 Task: Search one way flight ticket for 3 adults, 3 children in premium economy from Fayetteville: Northwest Arkansas National Airport to Indianapolis: Indianapolis International Airport on 8-5-2023. Choice of flights is United. Number of bags: 1 carry on bag. Price is upto 94000. Outbound departure time preference is 14:45.
Action: Mouse moved to (339, 298)
Screenshot: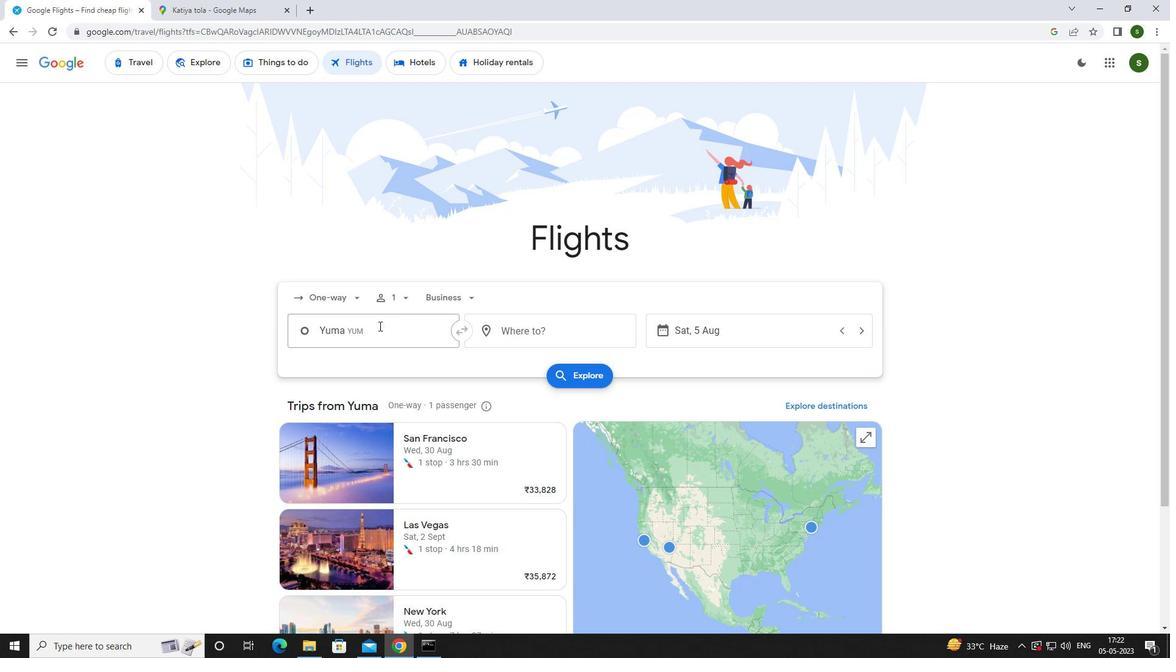 
Action: Mouse pressed left at (339, 298)
Screenshot: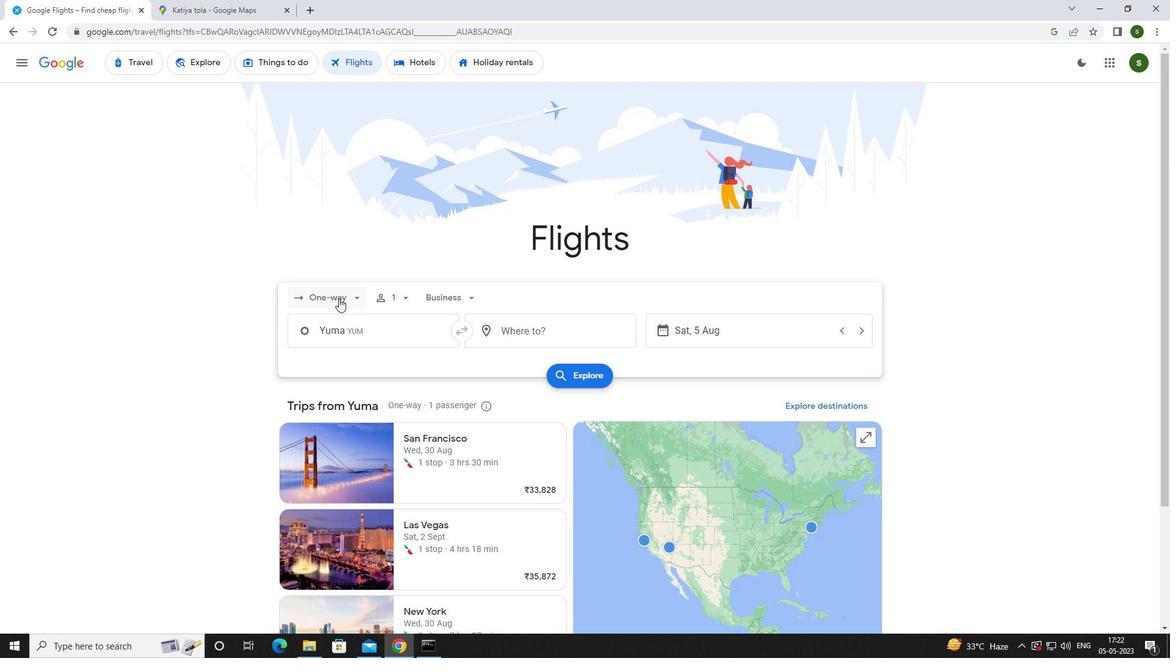 
Action: Mouse moved to (348, 354)
Screenshot: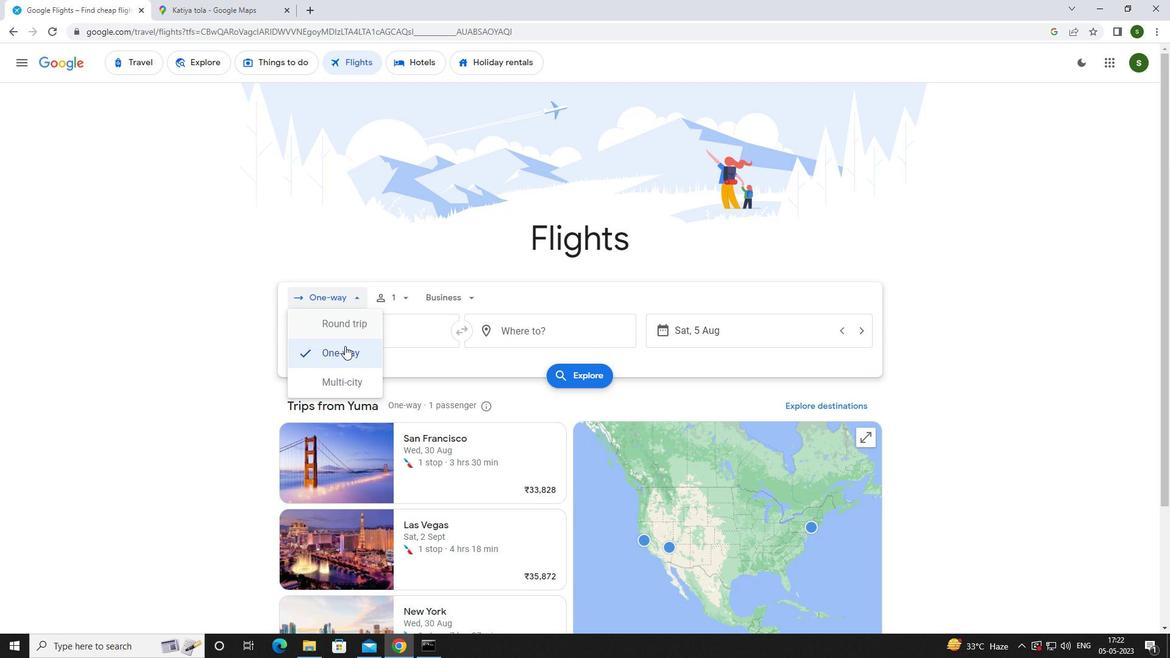 
Action: Mouse pressed left at (348, 354)
Screenshot: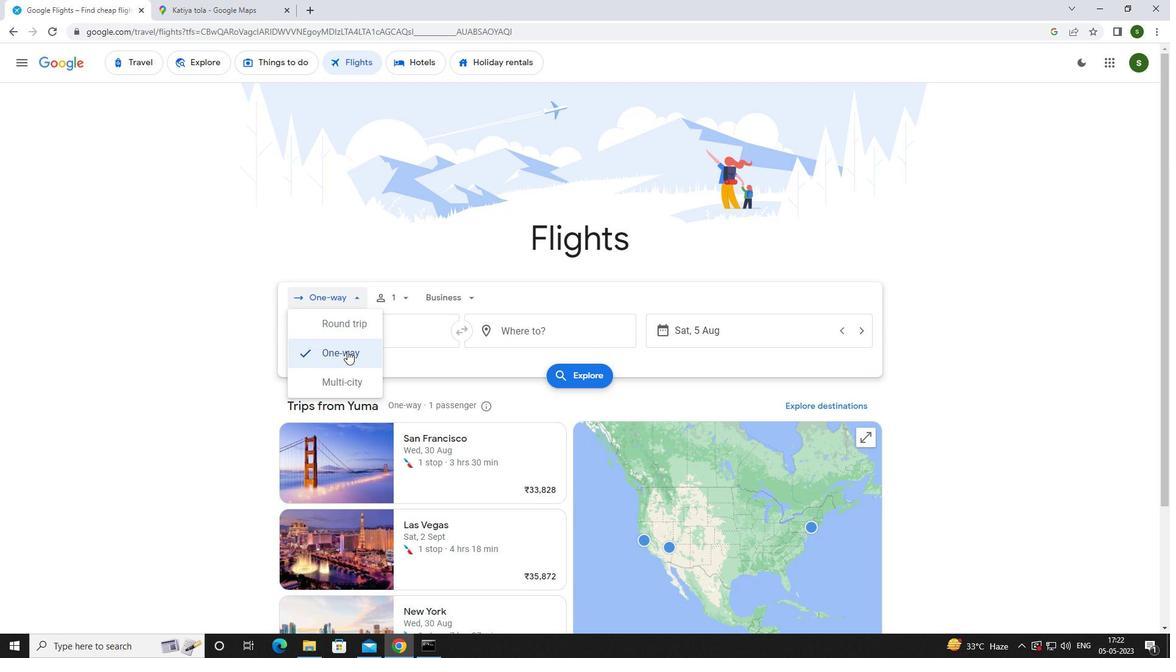 
Action: Mouse moved to (400, 301)
Screenshot: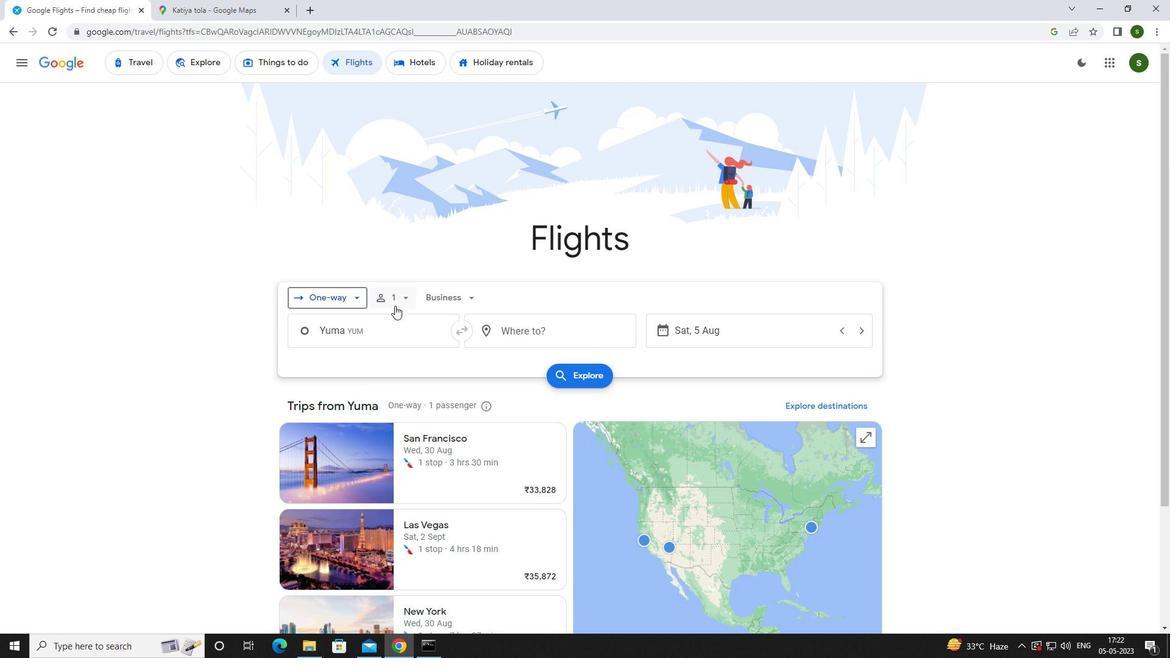 
Action: Mouse pressed left at (400, 301)
Screenshot: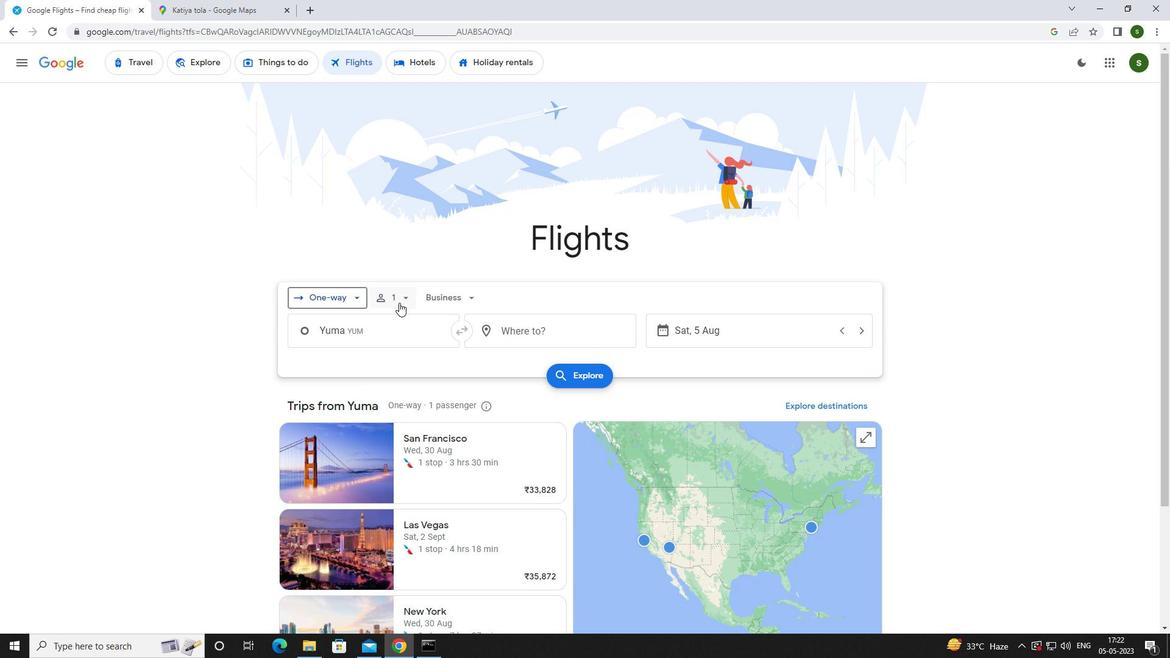 
Action: Mouse moved to (493, 328)
Screenshot: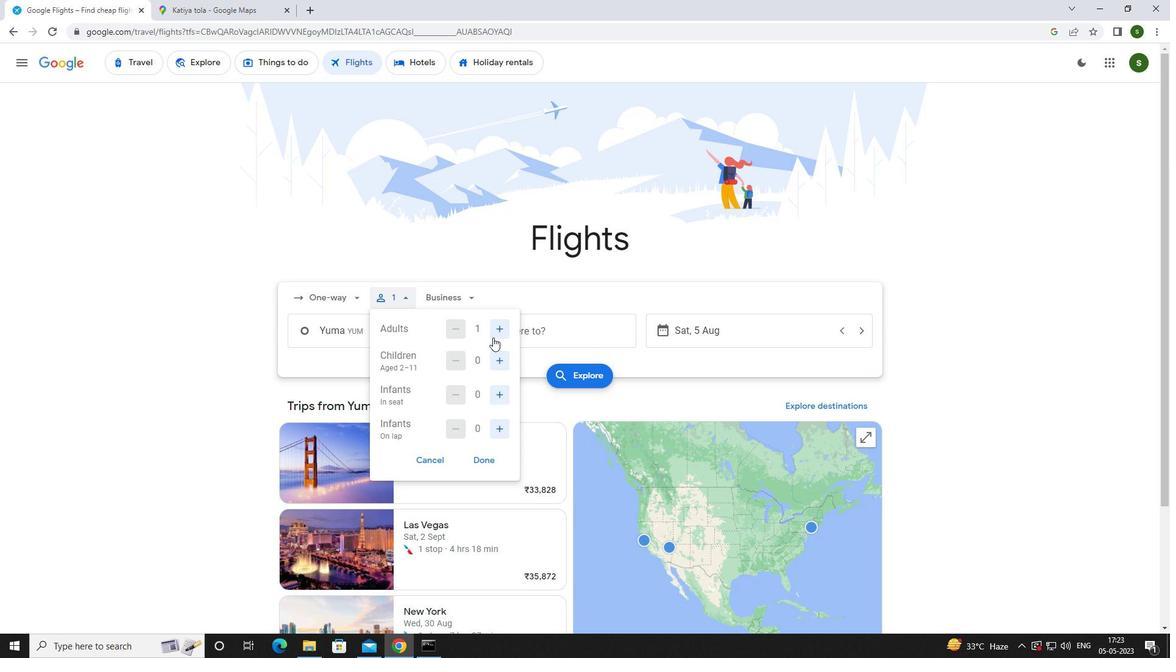 
Action: Mouse pressed left at (493, 328)
Screenshot: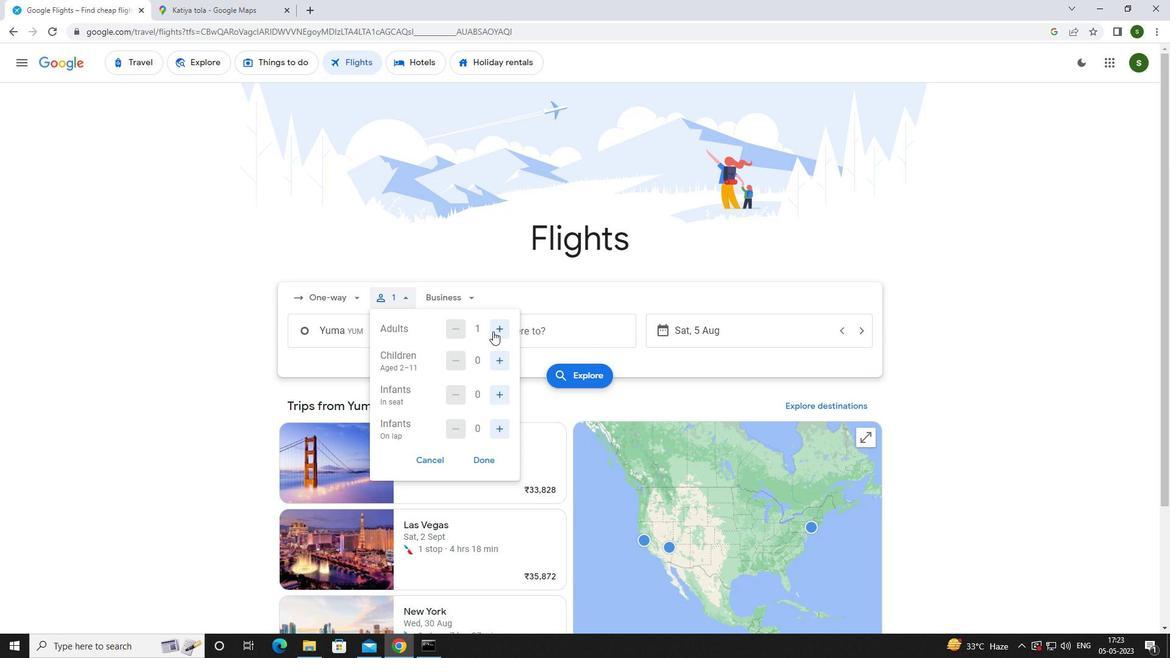
Action: Mouse pressed left at (493, 328)
Screenshot: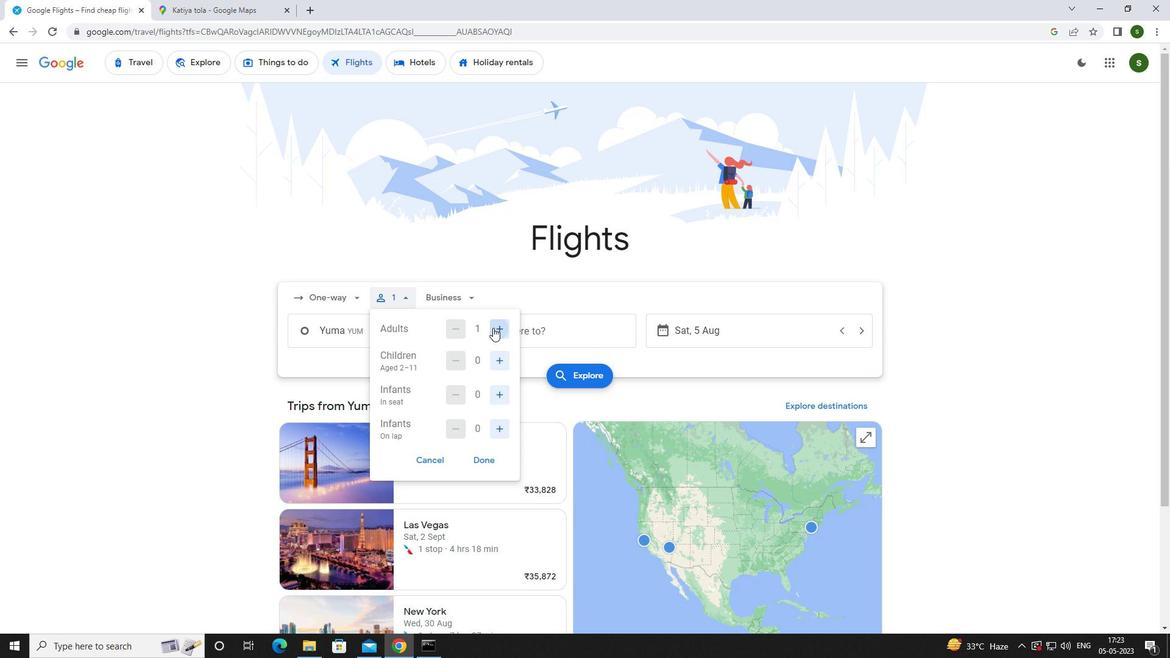 
Action: Mouse moved to (499, 357)
Screenshot: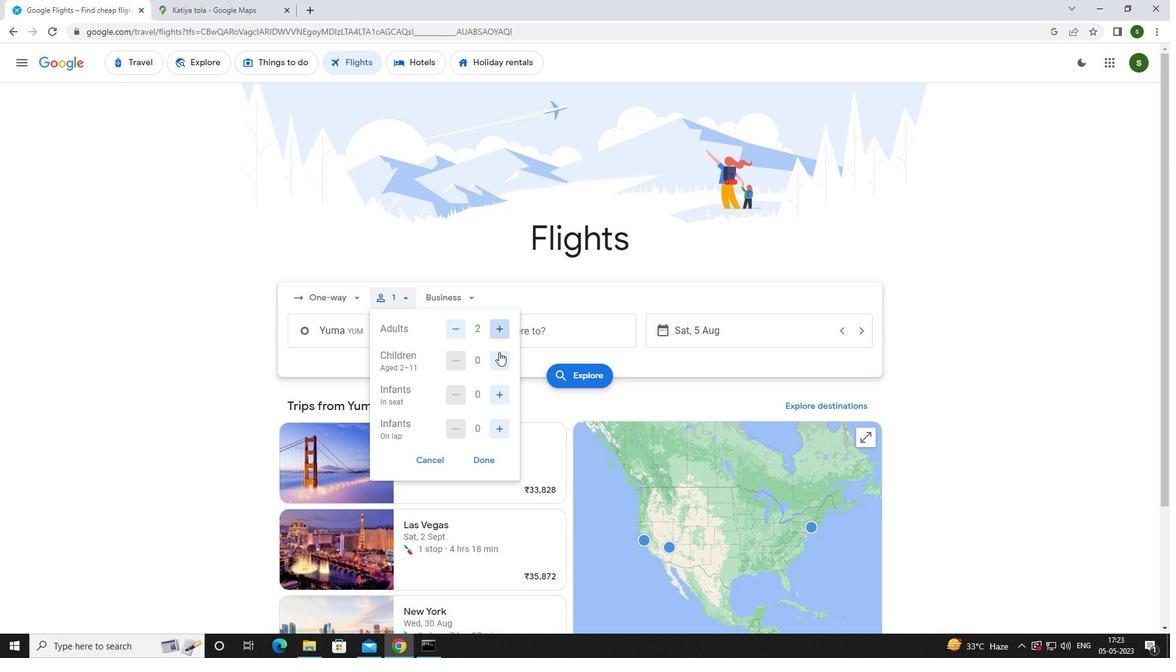
Action: Mouse pressed left at (499, 357)
Screenshot: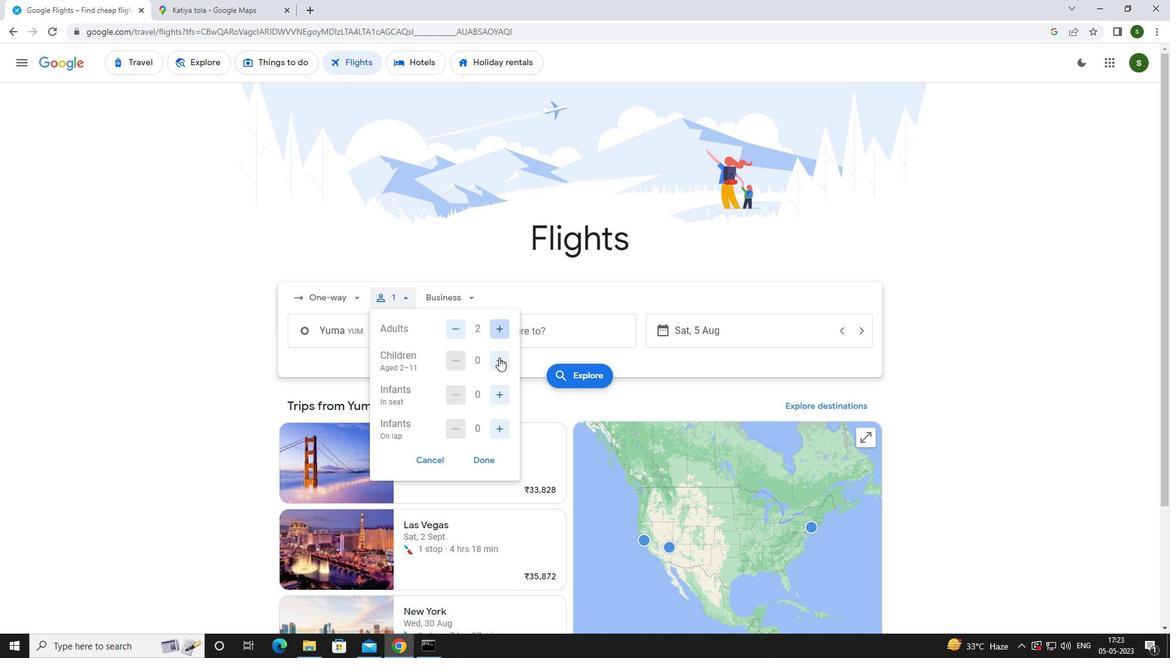 
Action: Mouse pressed left at (499, 357)
Screenshot: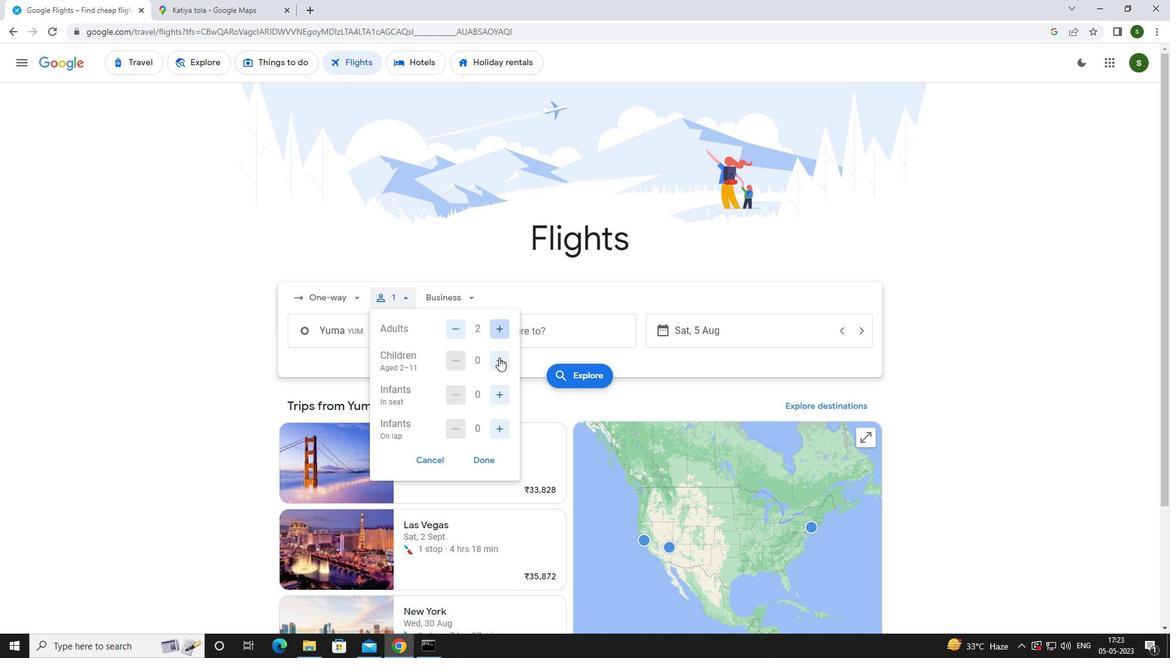 
Action: Mouse pressed left at (499, 357)
Screenshot: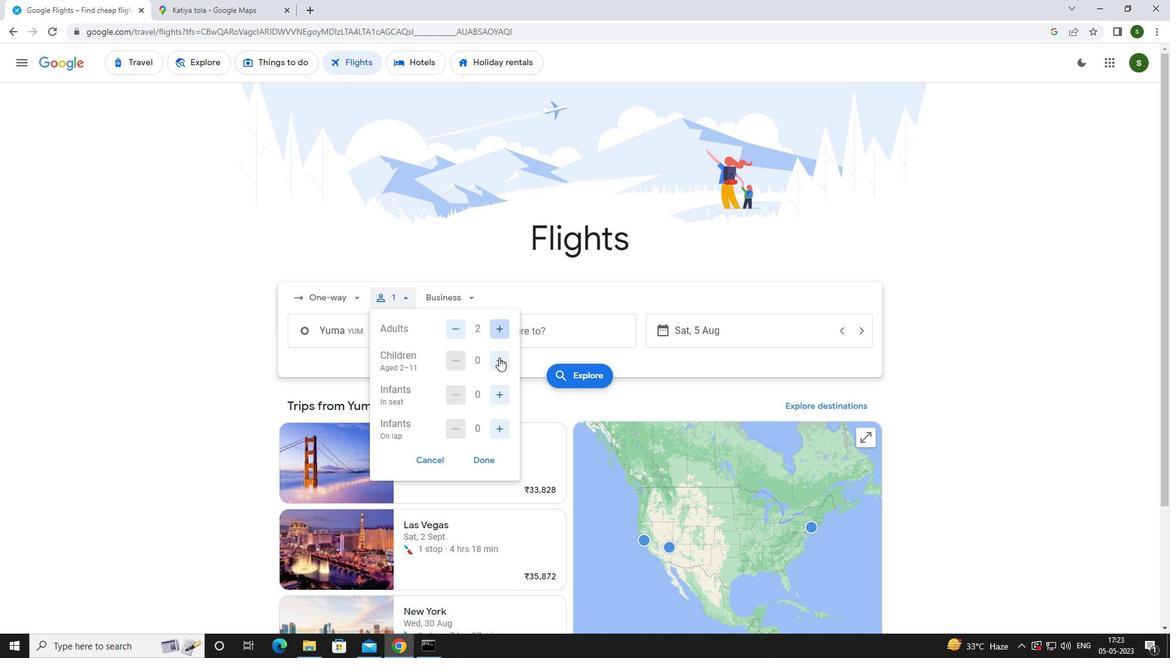 
Action: Mouse moved to (456, 299)
Screenshot: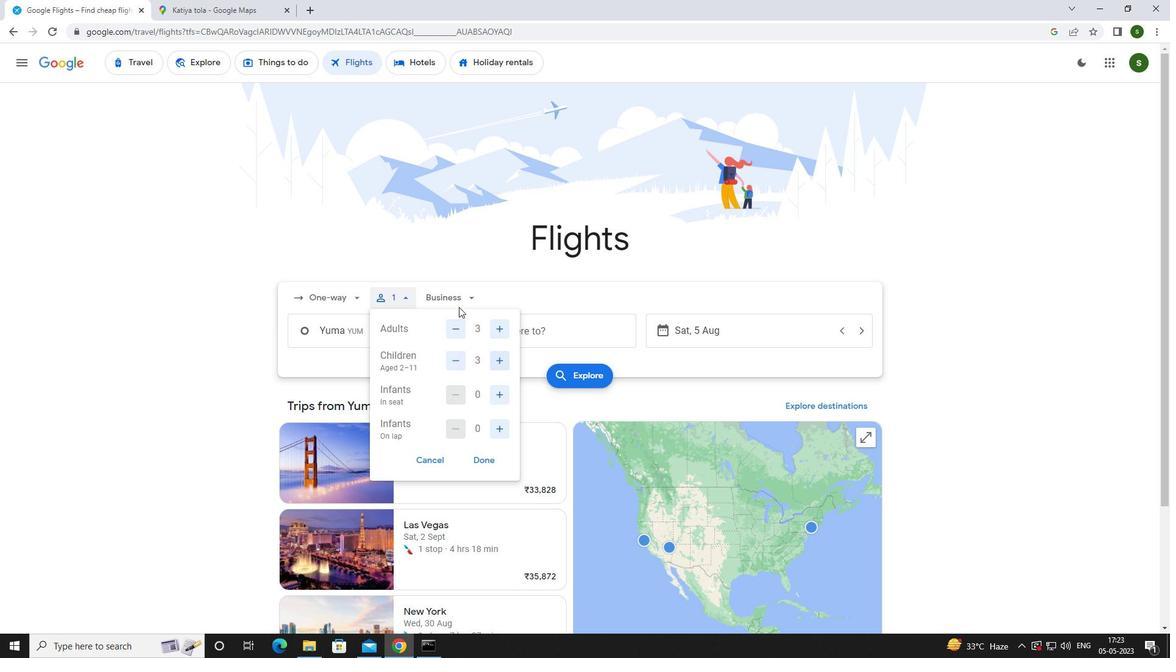 
Action: Mouse pressed left at (456, 299)
Screenshot: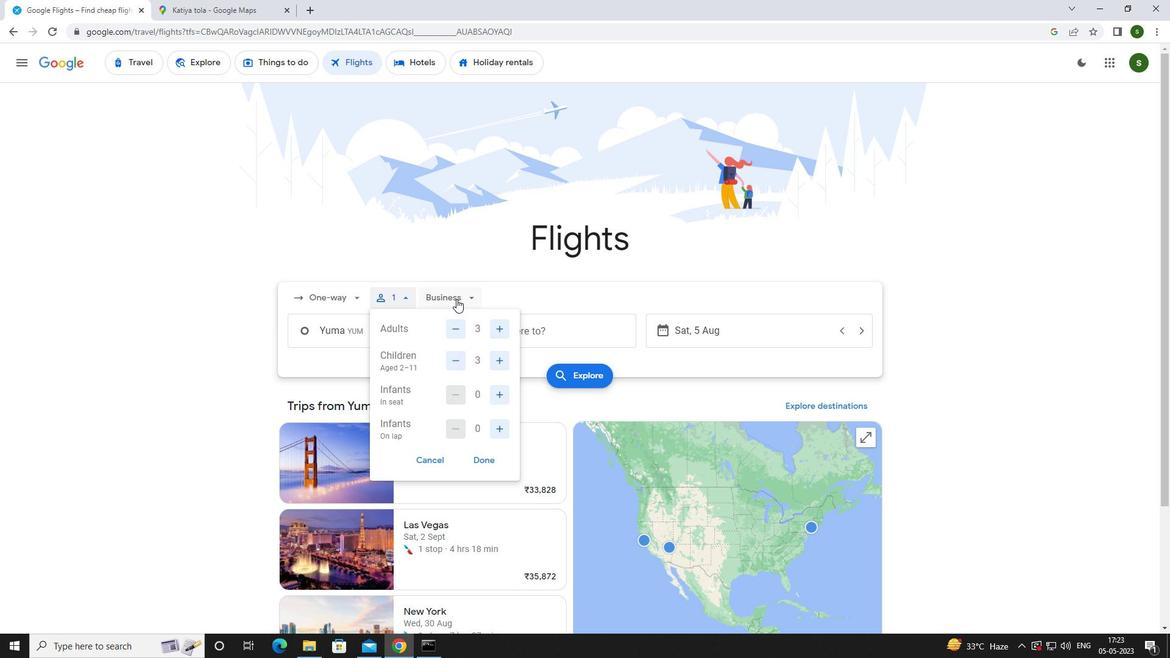 
Action: Mouse moved to (479, 354)
Screenshot: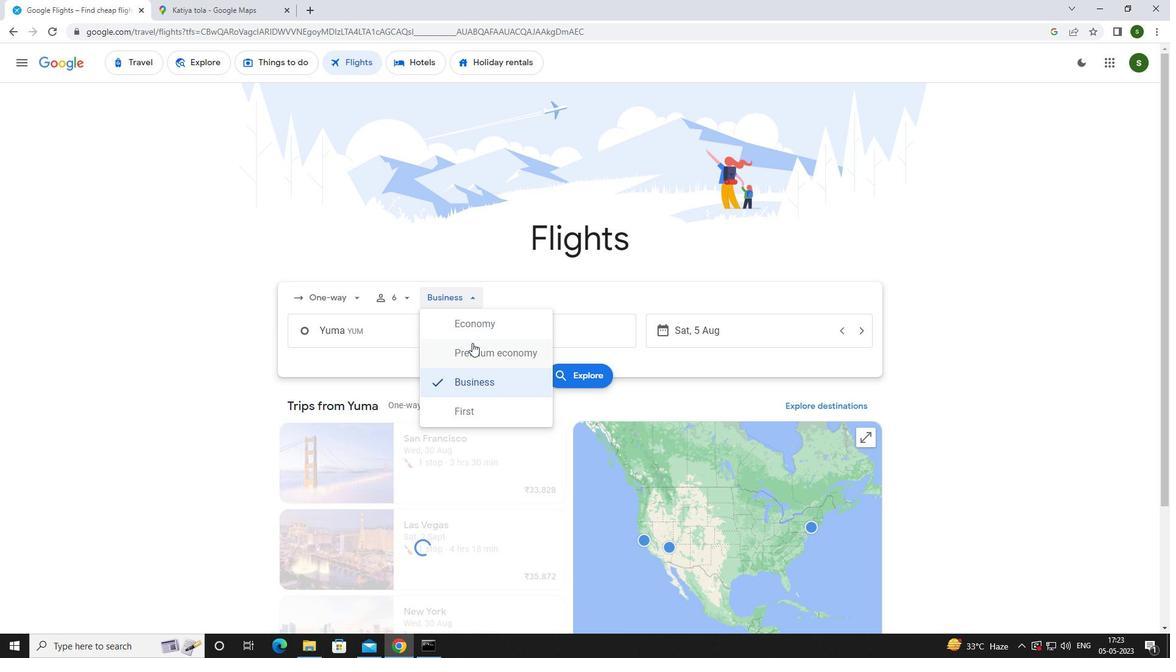 
Action: Mouse pressed left at (479, 354)
Screenshot: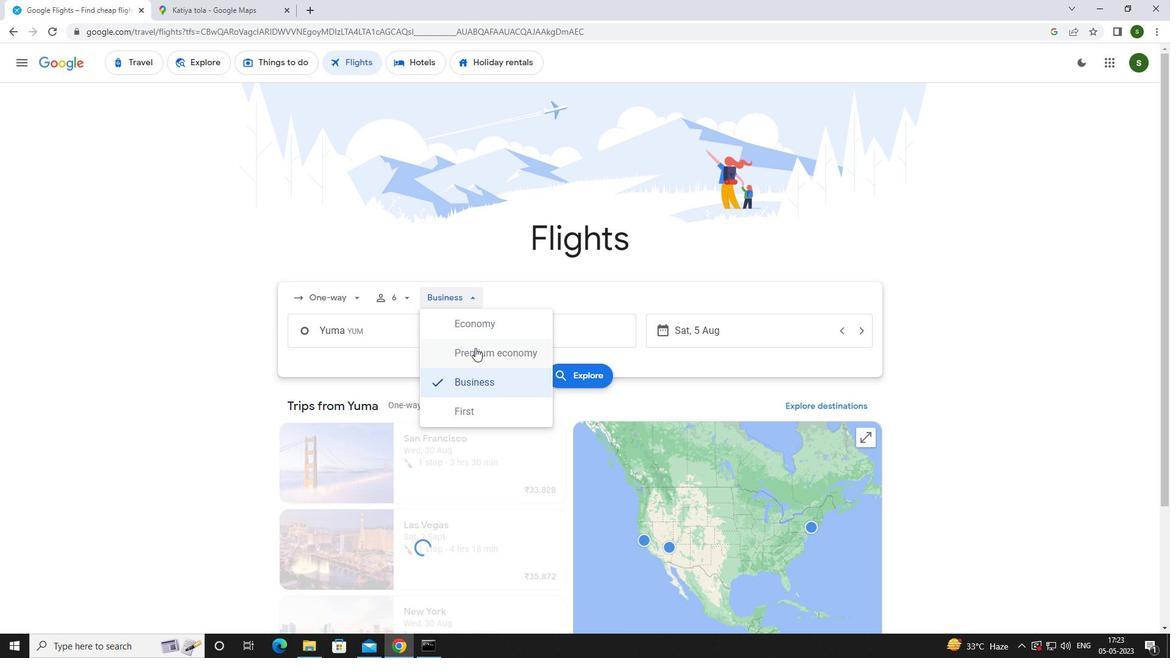 
Action: Mouse moved to (420, 337)
Screenshot: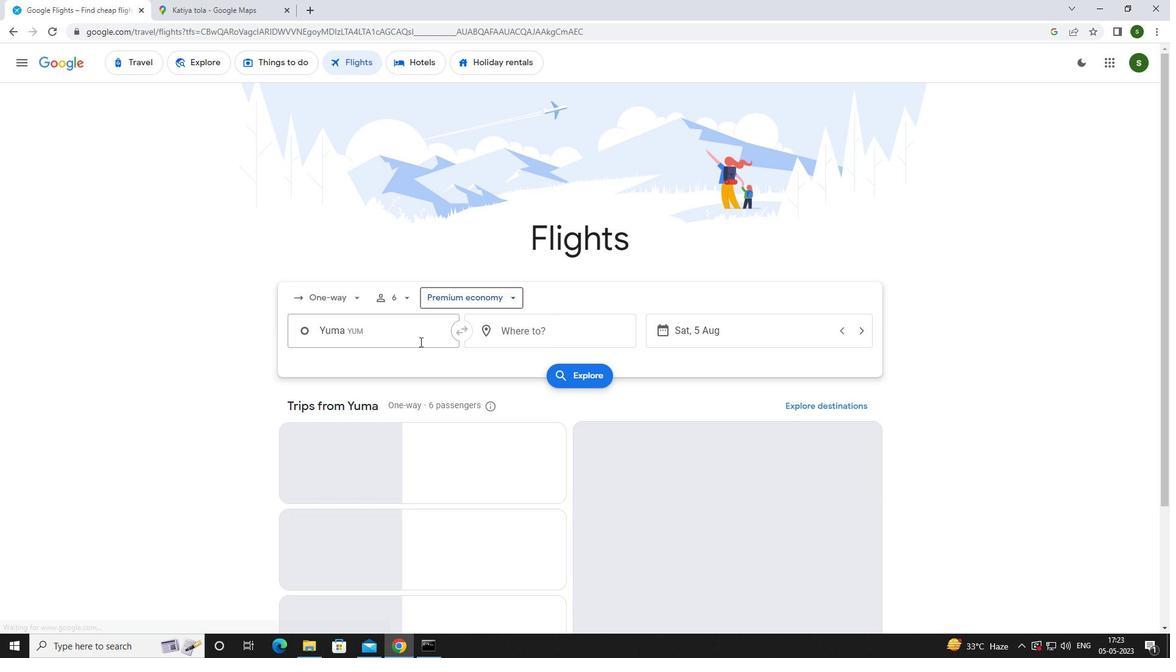 
Action: Mouse pressed left at (420, 337)
Screenshot: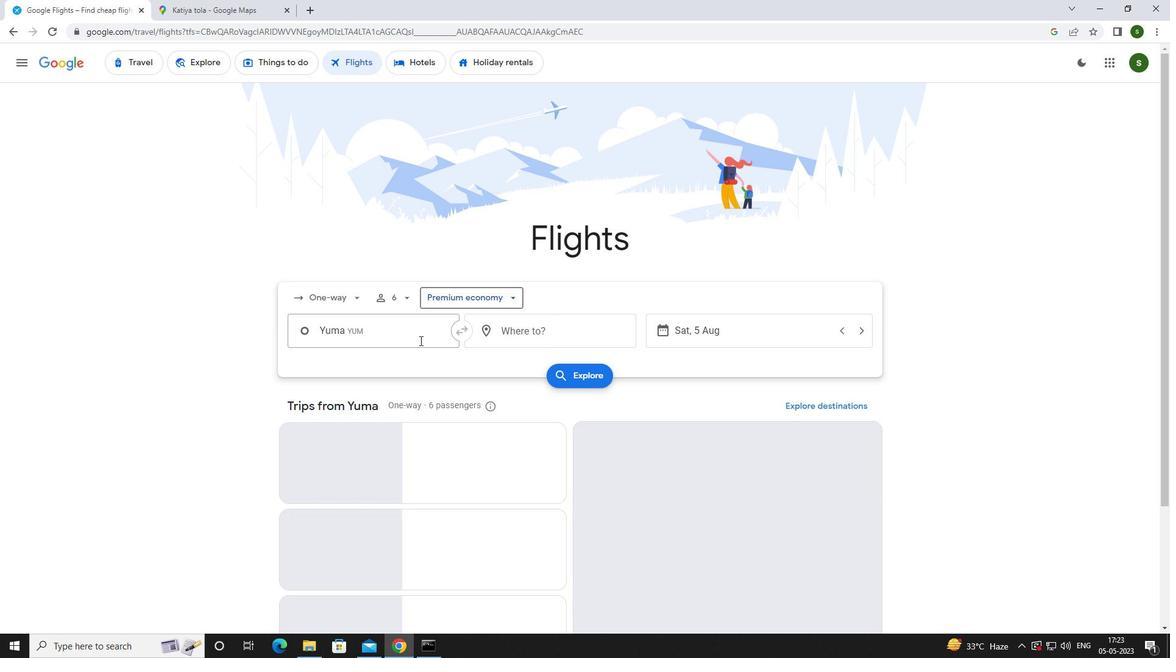 
Action: Key pressed <Key.caps_lock>f<Key.caps_lock>ayett
Screenshot: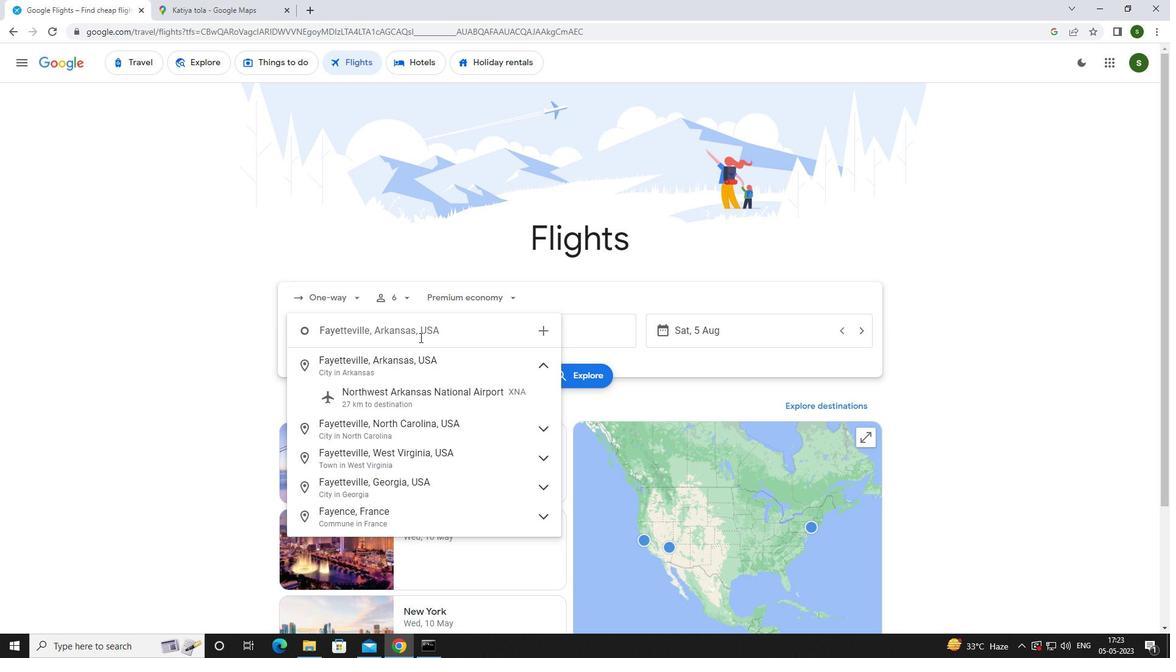 
Action: Mouse moved to (414, 385)
Screenshot: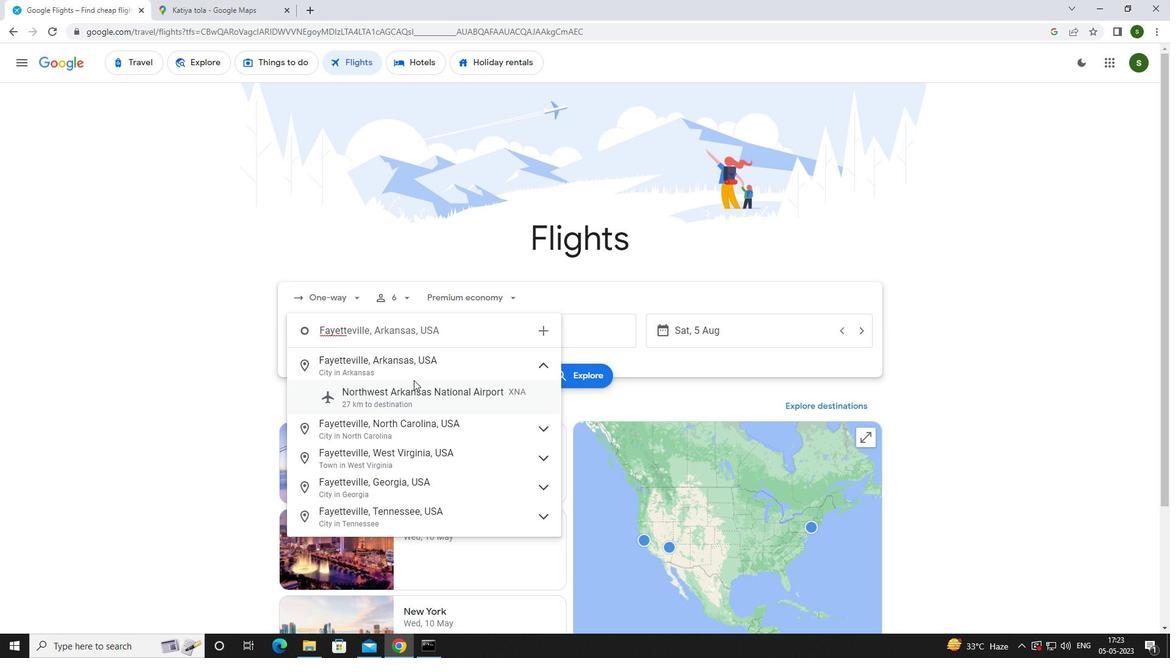 
Action: Mouse pressed left at (414, 385)
Screenshot: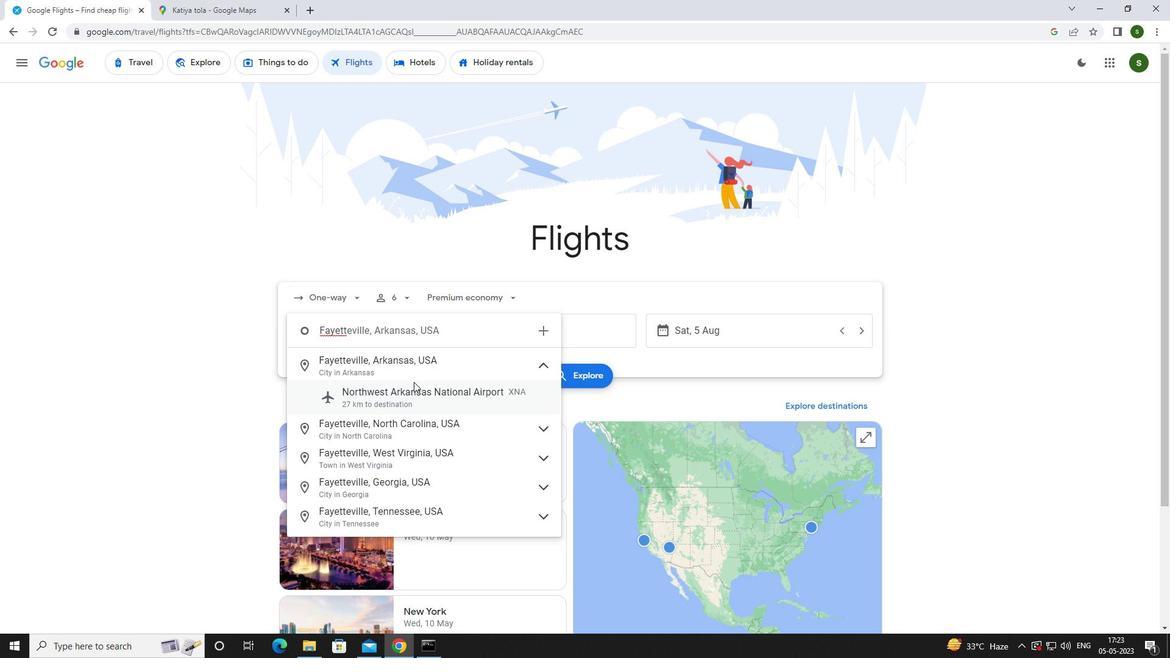 
Action: Mouse moved to (521, 335)
Screenshot: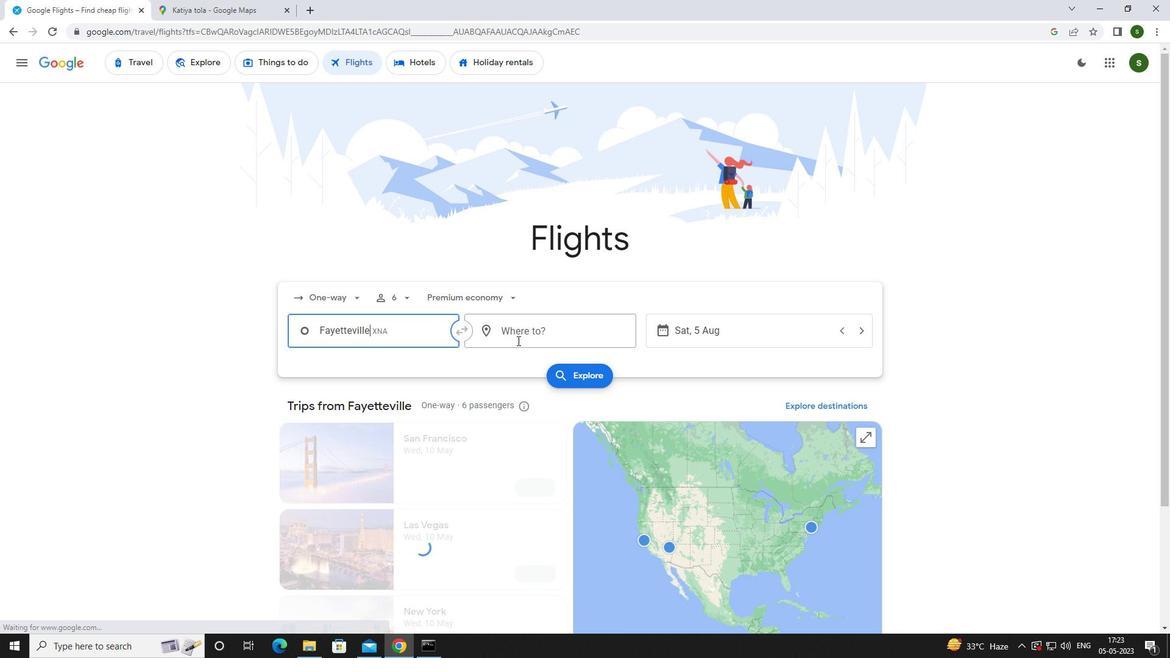 
Action: Mouse pressed left at (521, 335)
Screenshot: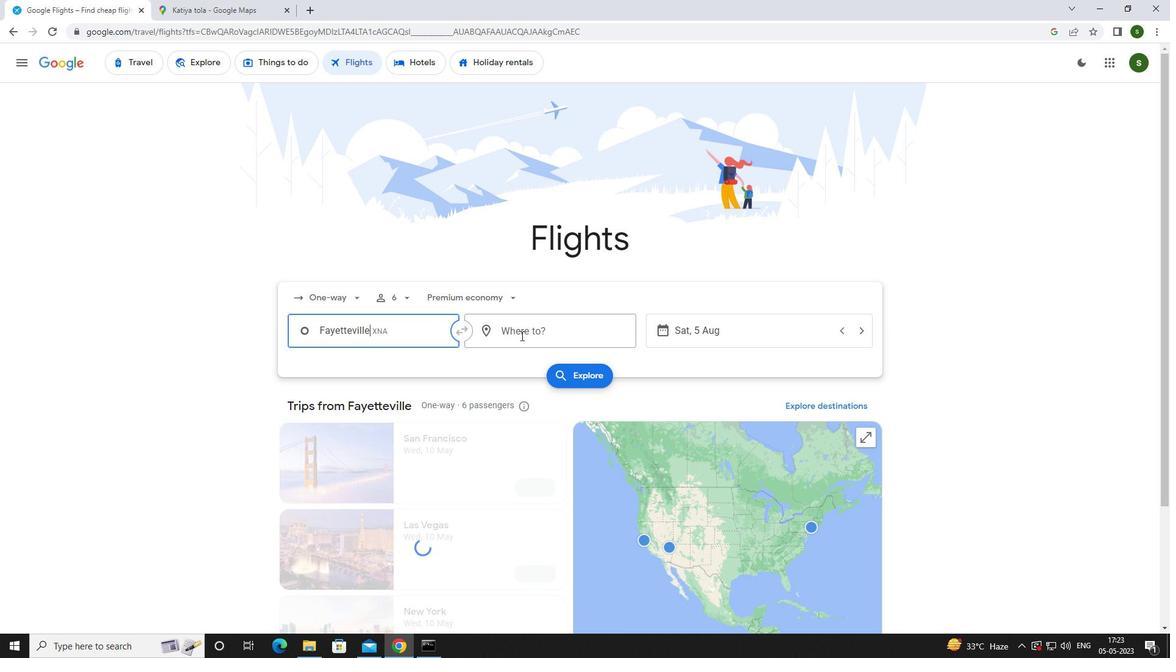 
Action: Key pressed <Key.caps_lock>i<Key.caps_lock>ndianap
Screenshot: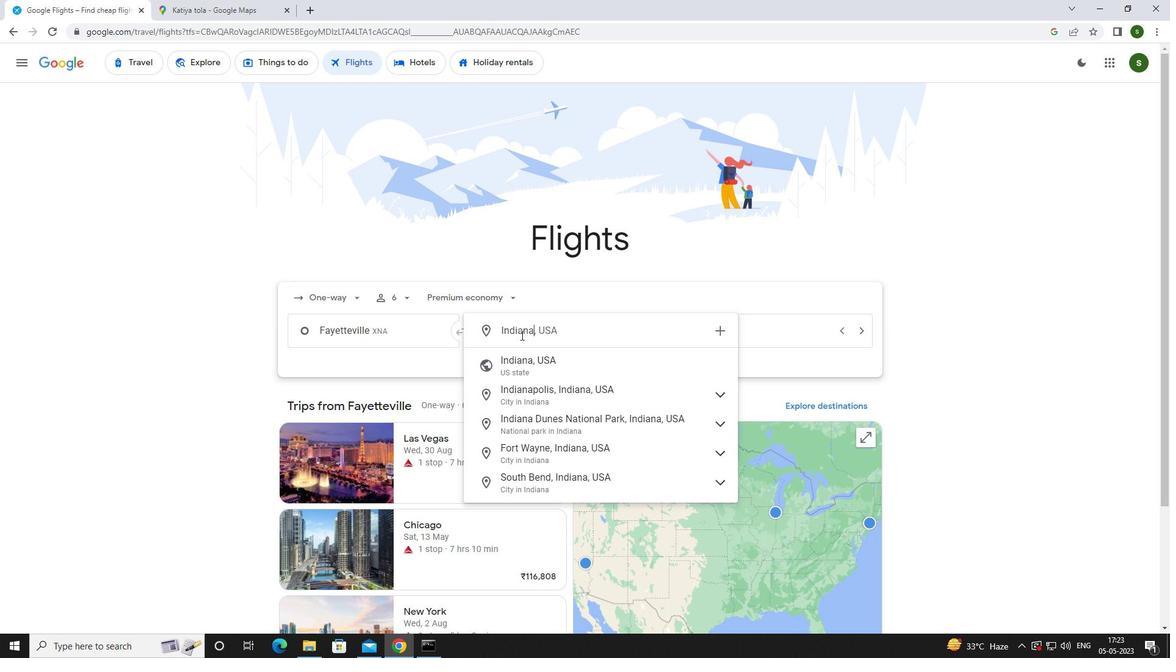 
Action: Mouse moved to (553, 397)
Screenshot: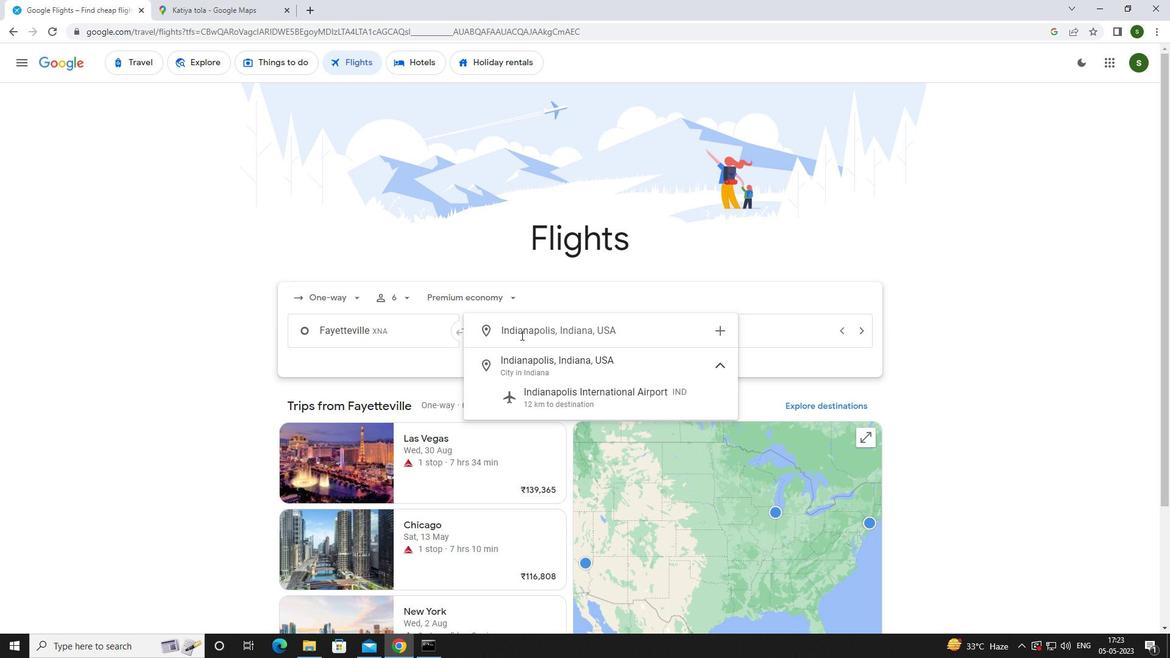 
Action: Mouse pressed left at (553, 397)
Screenshot: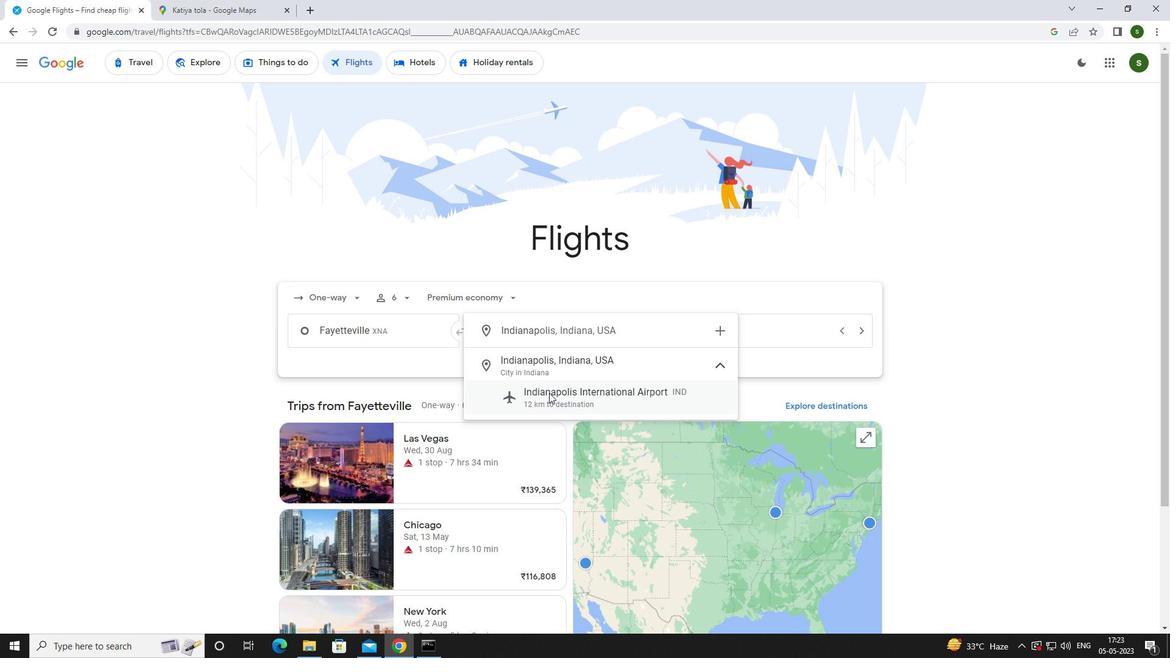 
Action: Mouse moved to (711, 330)
Screenshot: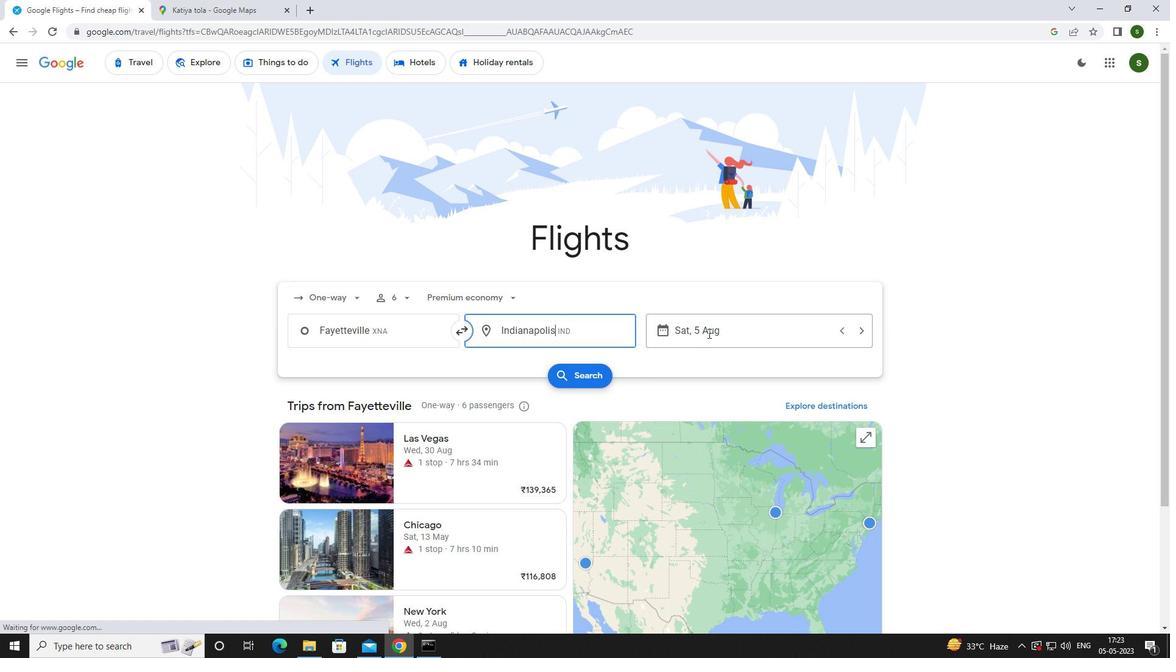 
Action: Mouse pressed left at (711, 330)
Screenshot: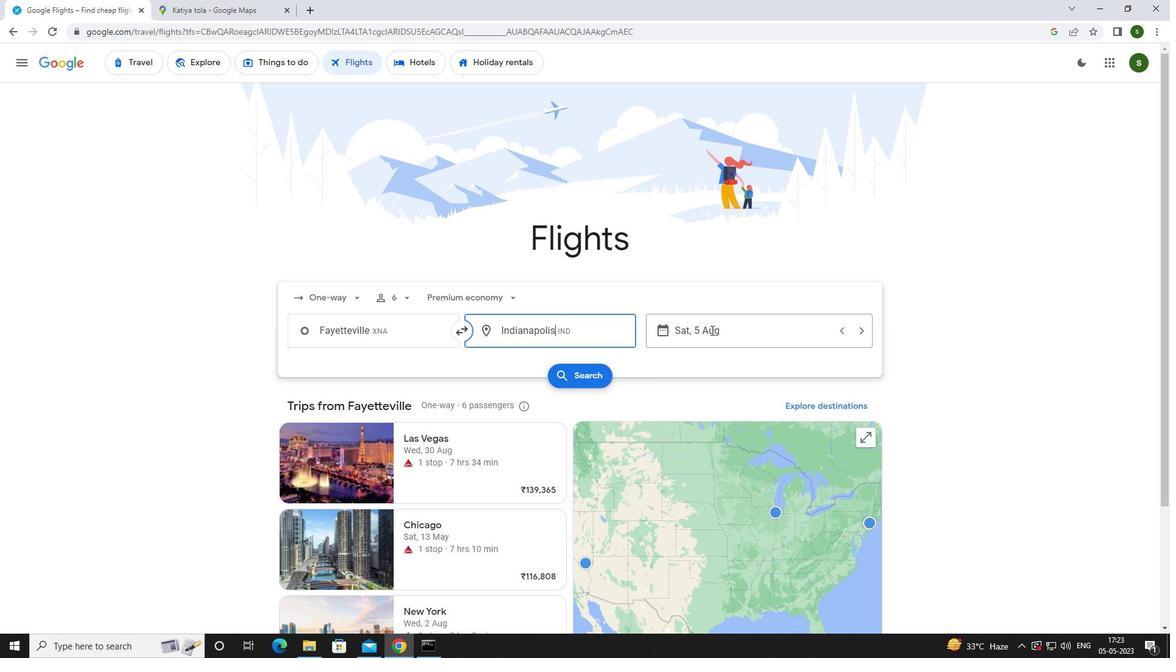 
Action: Mouse moved to (618, 415)
Screenshot: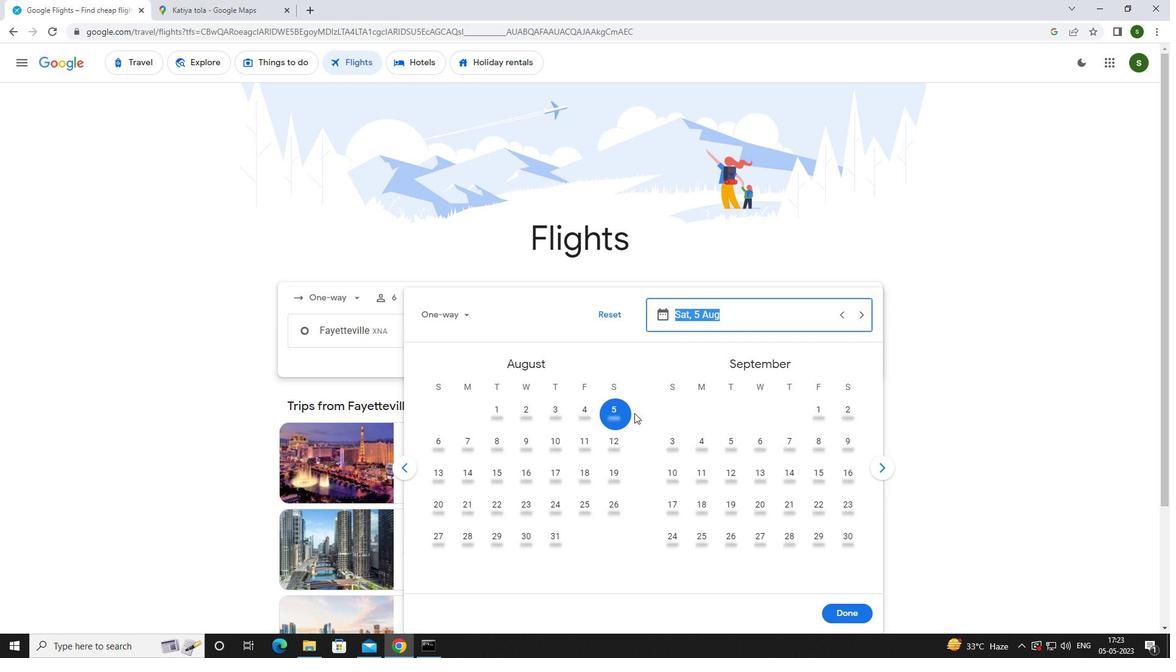 
Action: Mouse pressed left at (618, 415)
Screenshot: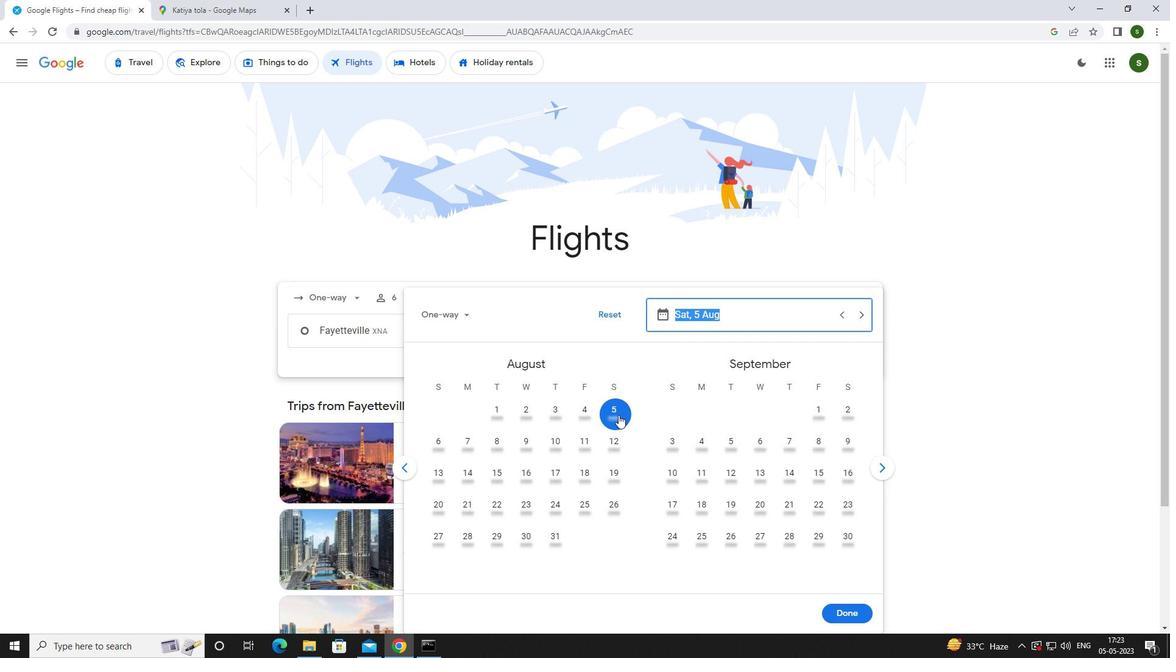 
Action: Mouse moved to (835, 612)
Screenshot: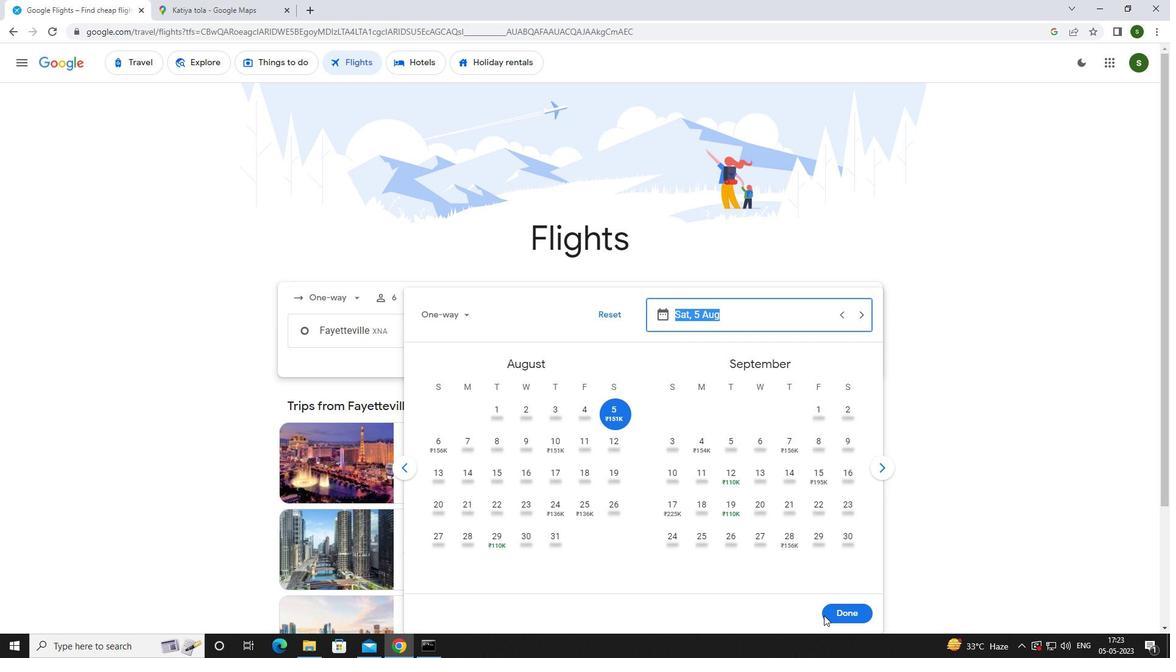 
Action: Mouse pressed left at (835, 612)
Screenshot: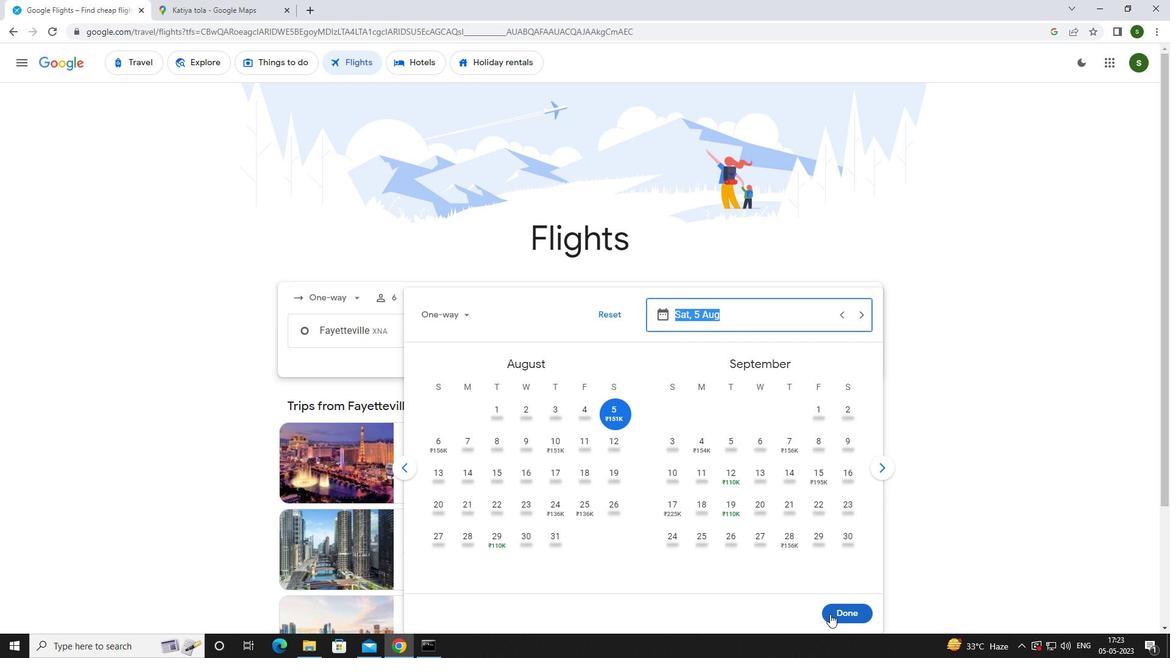 
Action: Mouse moved to (588, 376)
Screenshot: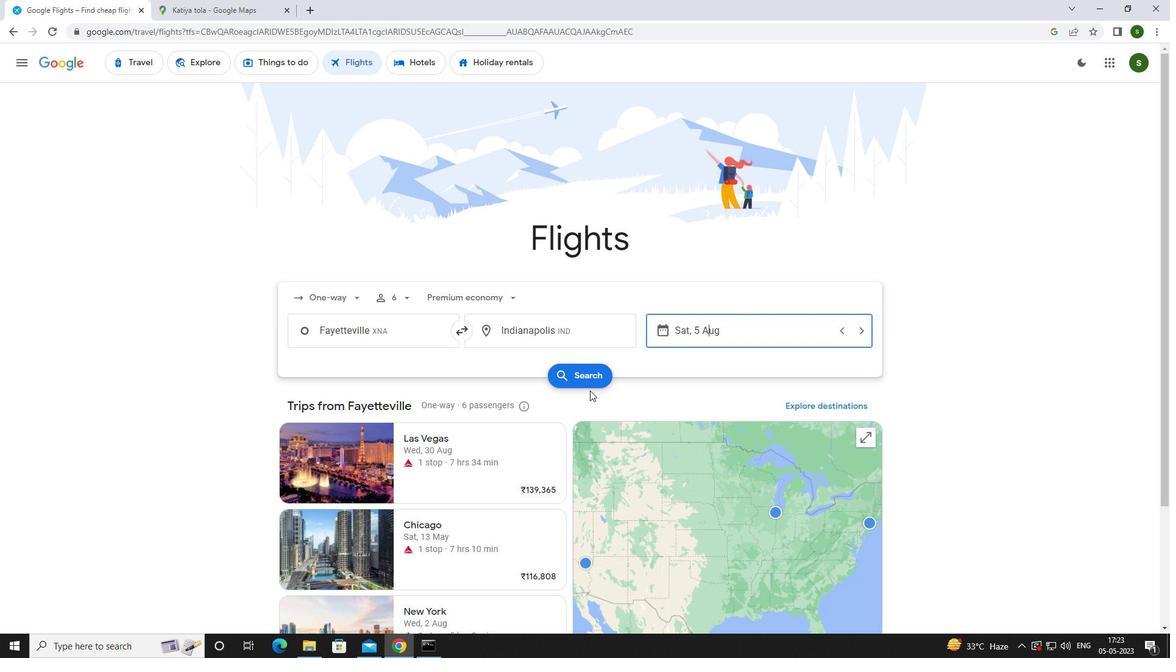 
Action: Mouse pressed left at (588, 376)
Screenshot: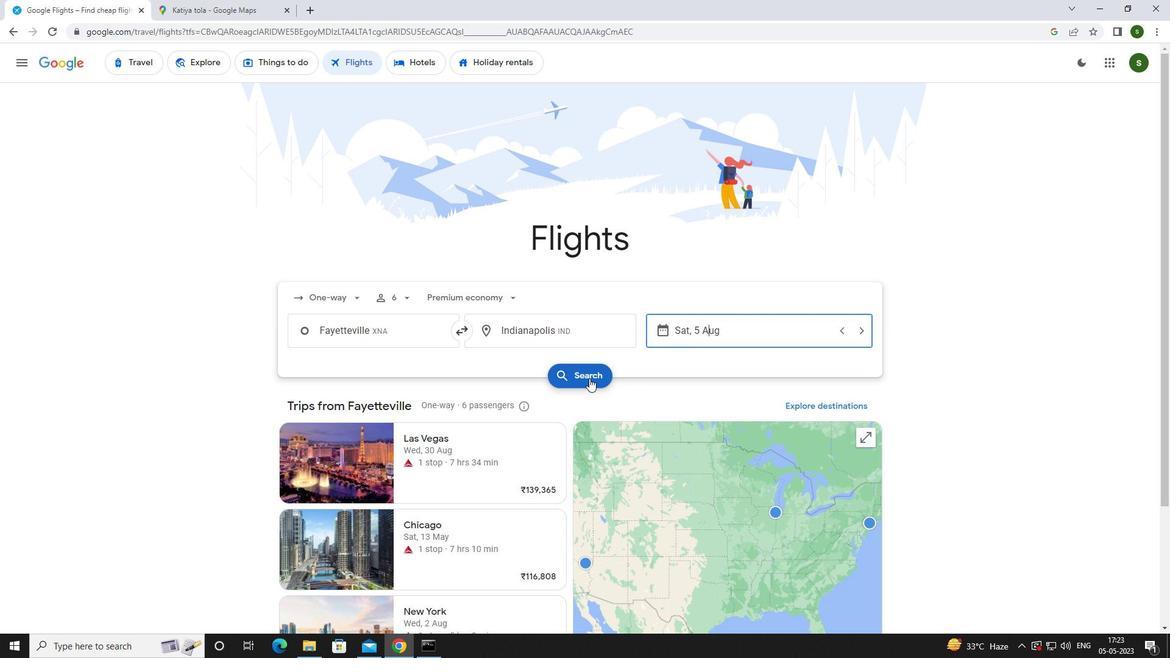 
Action: Mouse moved to (317, 178)
Screenshot: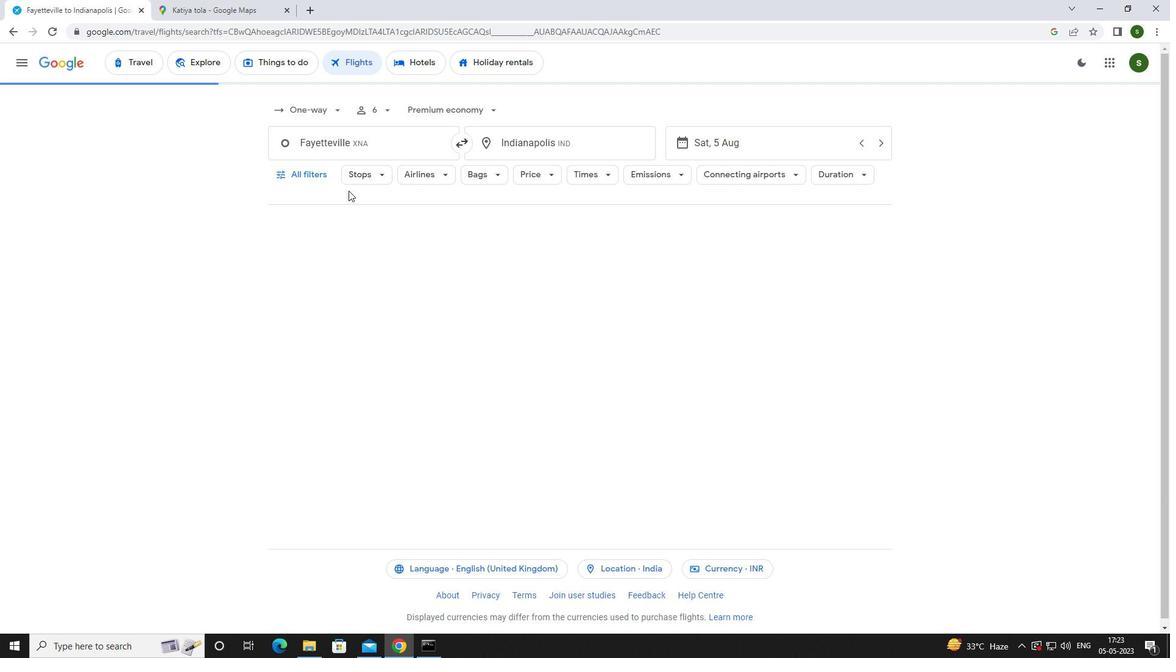 
Action: Mouse pressed left at (317, 178)
Screenshot: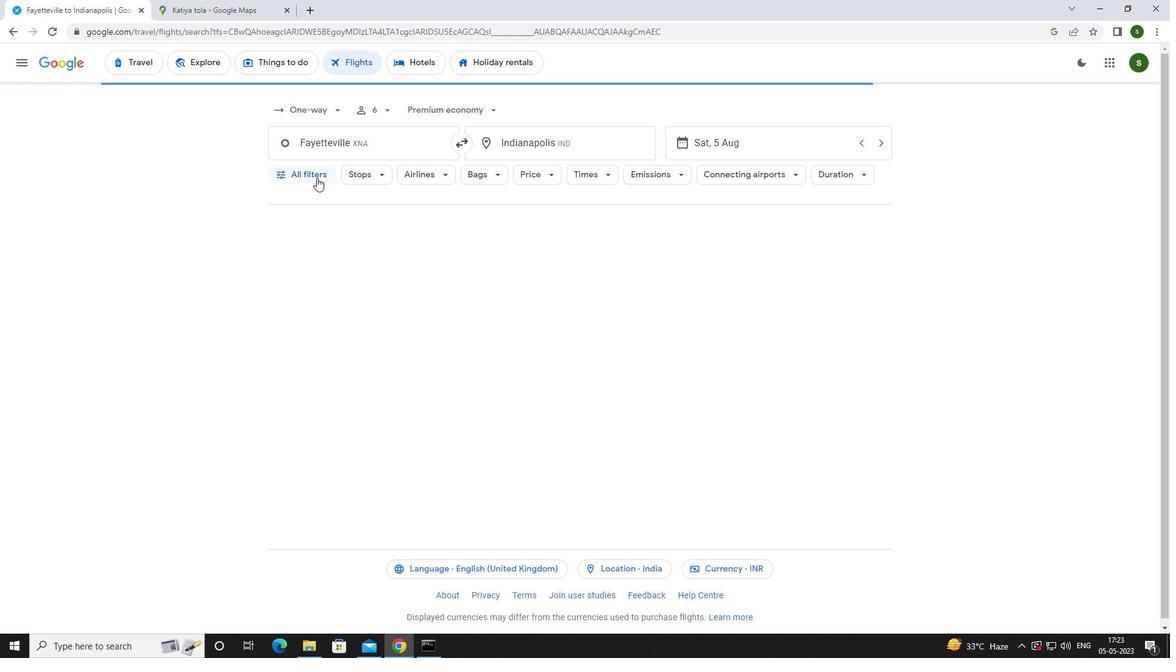 
Action: Mouse moved to (460, 437)
Screenshot: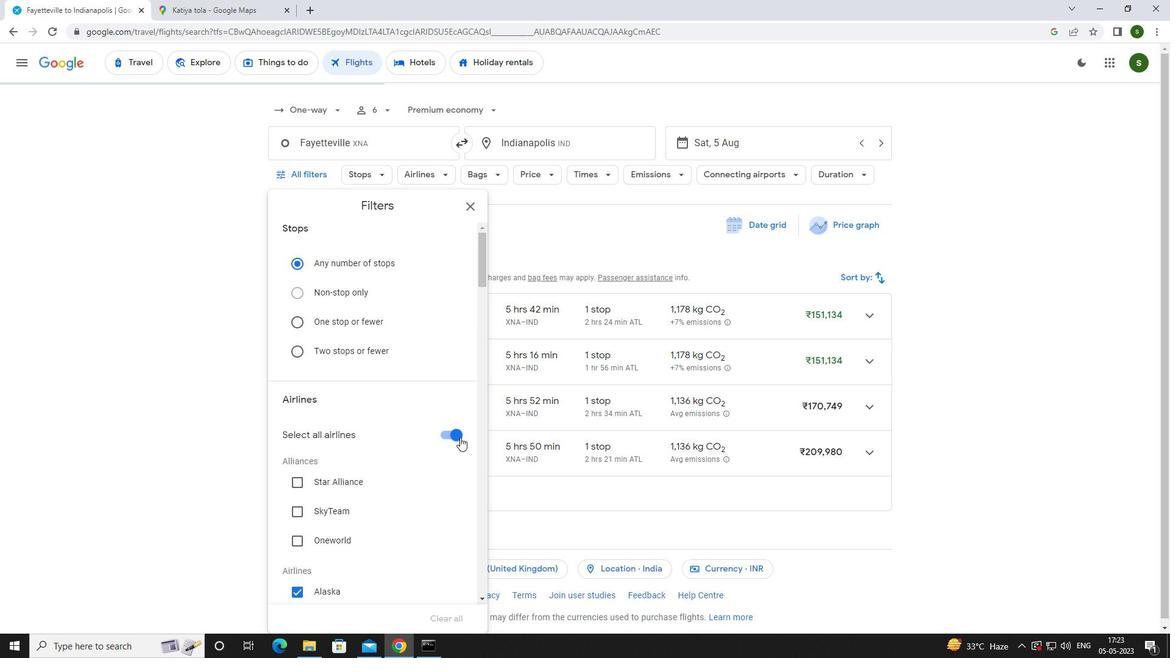 
Action: Mouse pressed left at (460, 437)
Screenshot: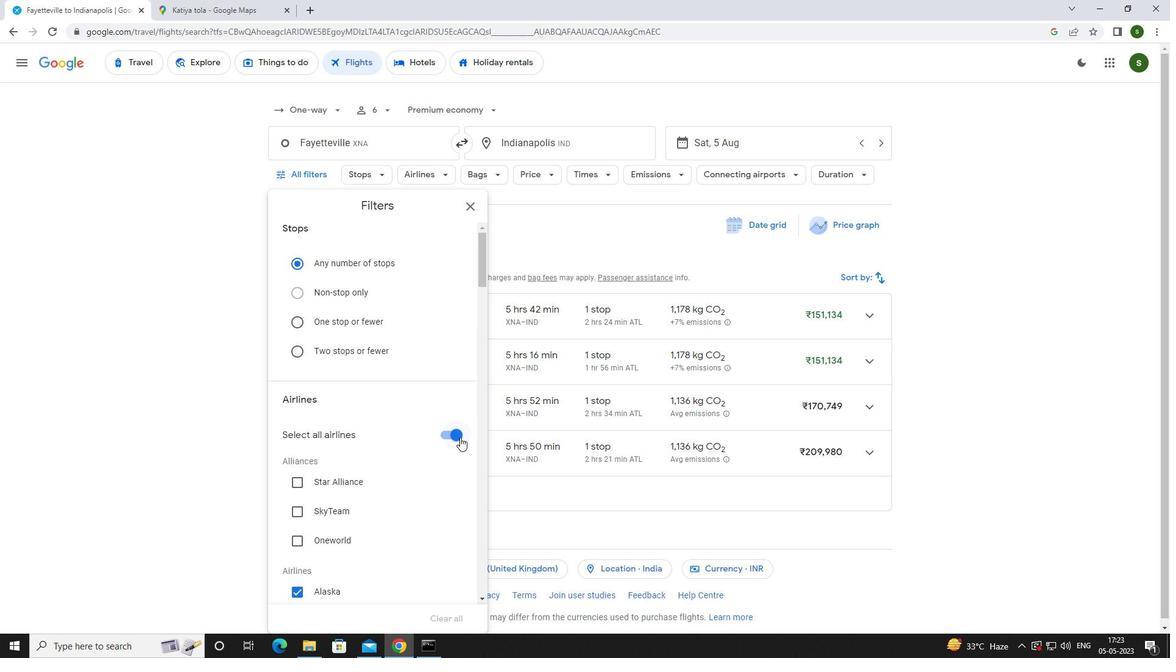 
Action: Mouse moved to (396, 401)
Screenshot: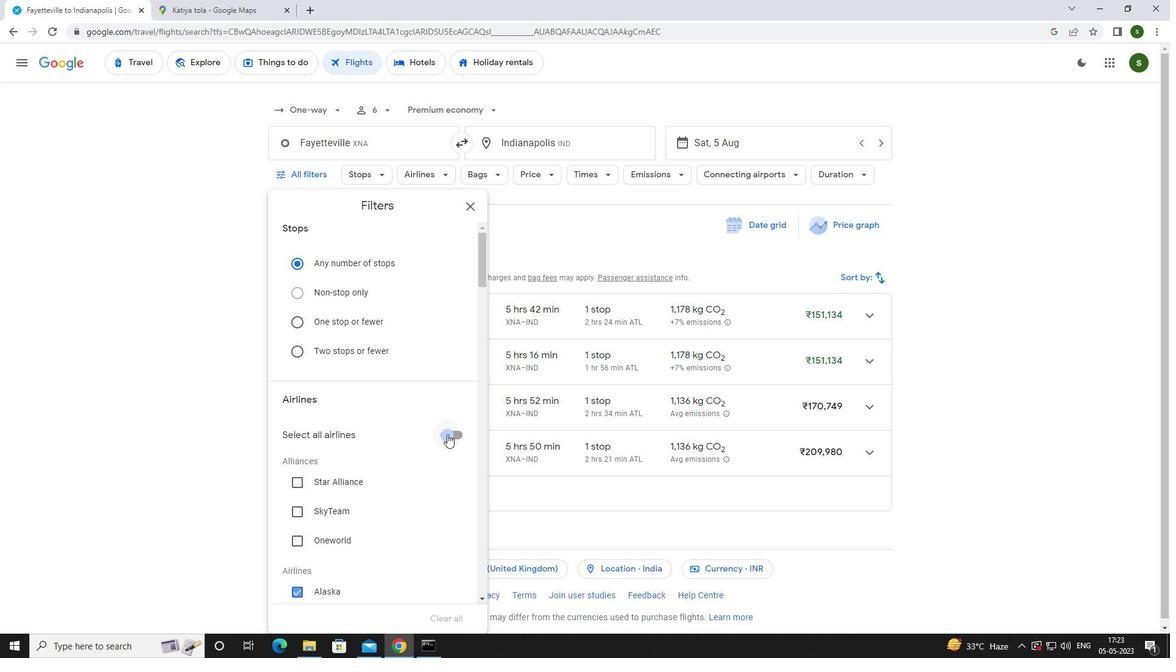 
Action: Mouse scrolled (396, 400) with delta (0, 0)
Screenshot: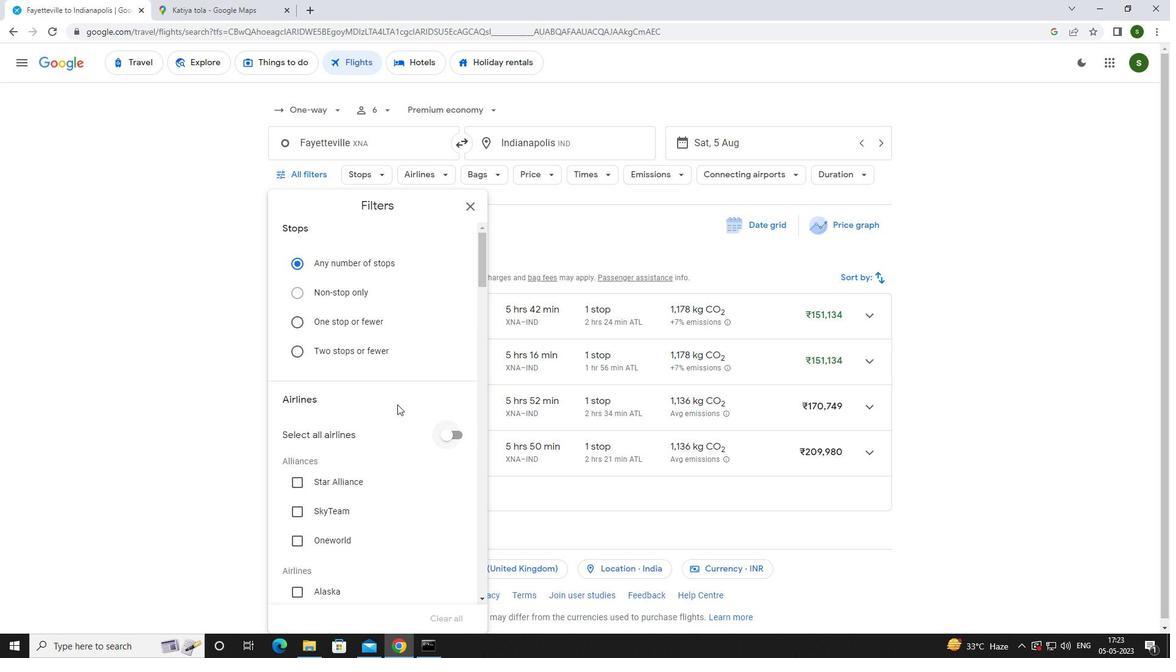 
Action: Mouse scrolled (396, 400) with delta (0, 0)
Screenshot: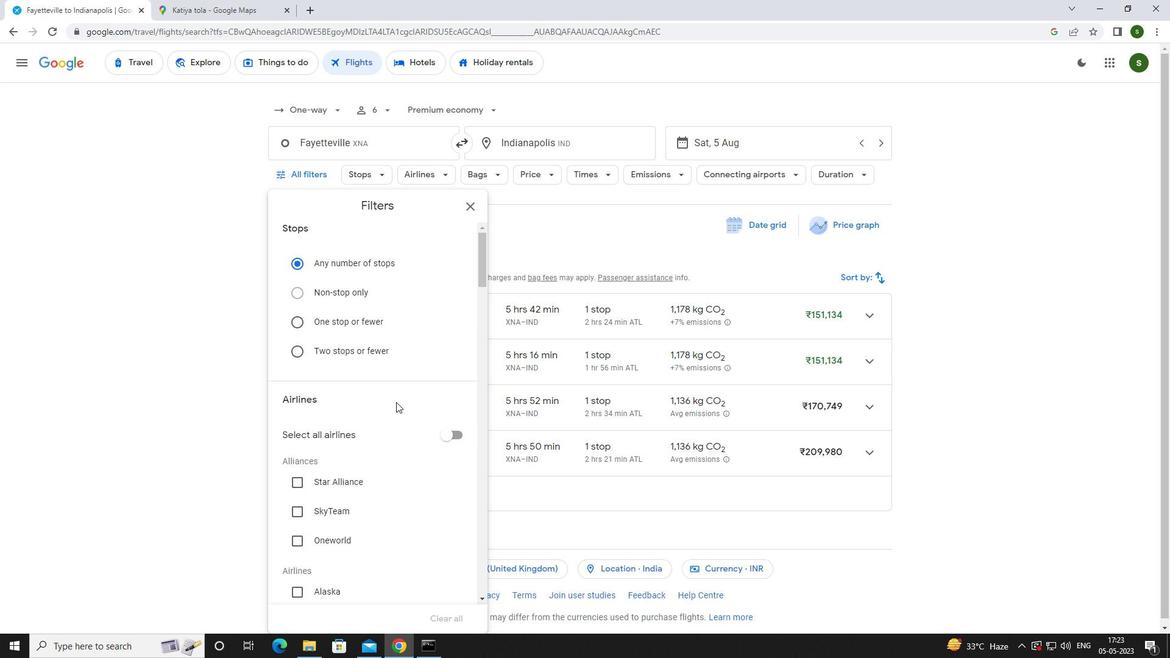 
Action: Mouse moved to (396, 401)
Screenshot: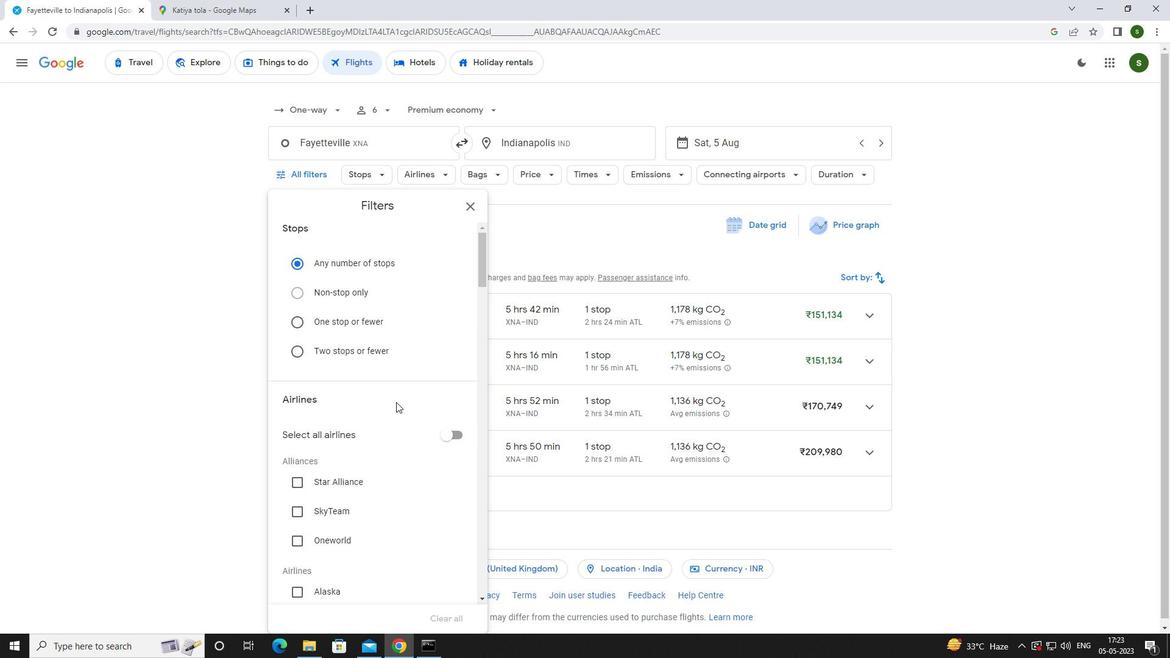 
Action: Mouse scrolled (396, 400) with delta (0, 0)
Screenshot: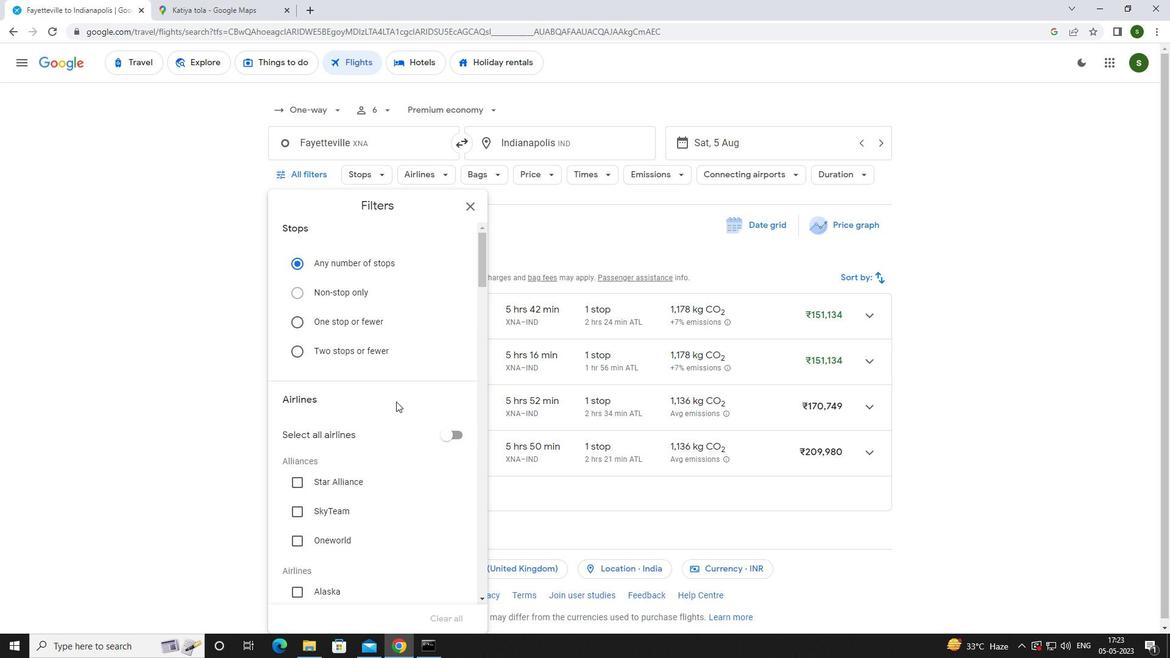 
Action: Mouse scrolled (396, 400) with delta (0, 0)
Screenshot: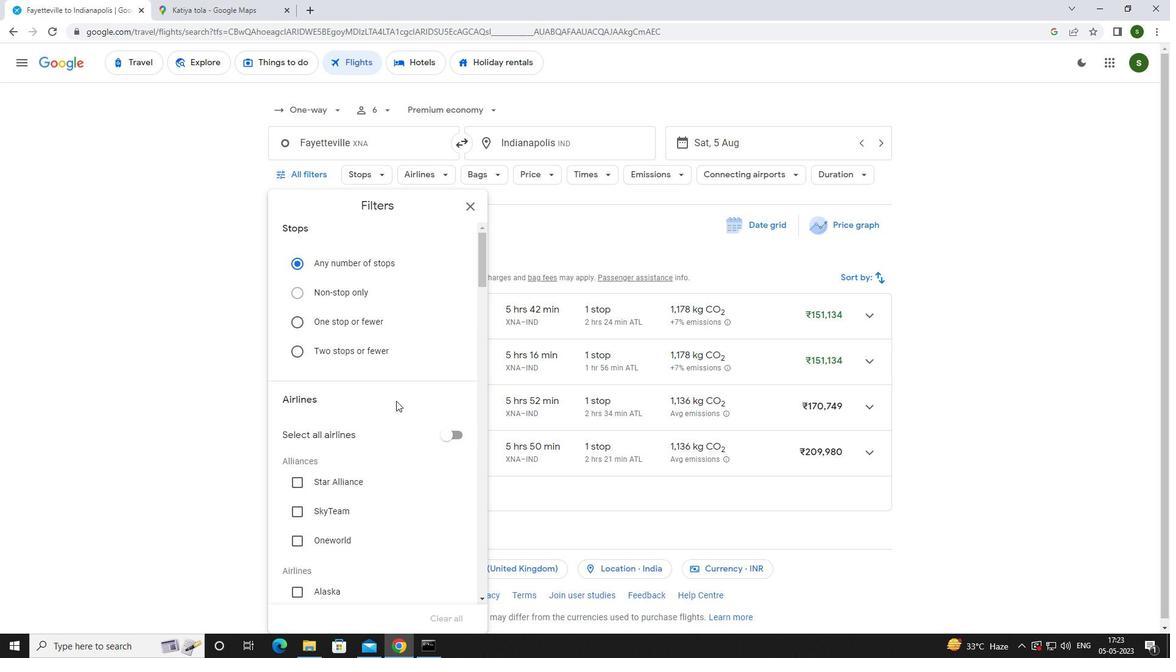 
Action: Mouse scrolled (396, 400) with delta (0, 0)
Screenshot: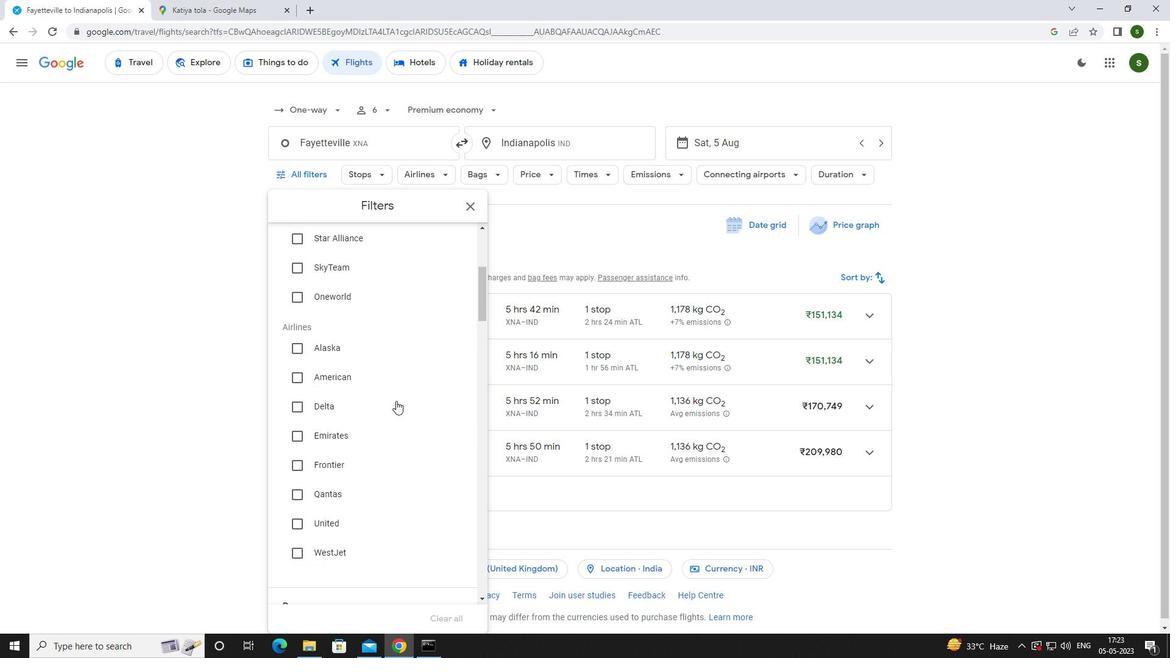 
Action: Mouse scrolled (396, 400) with delta (0, 0)
Screenshot: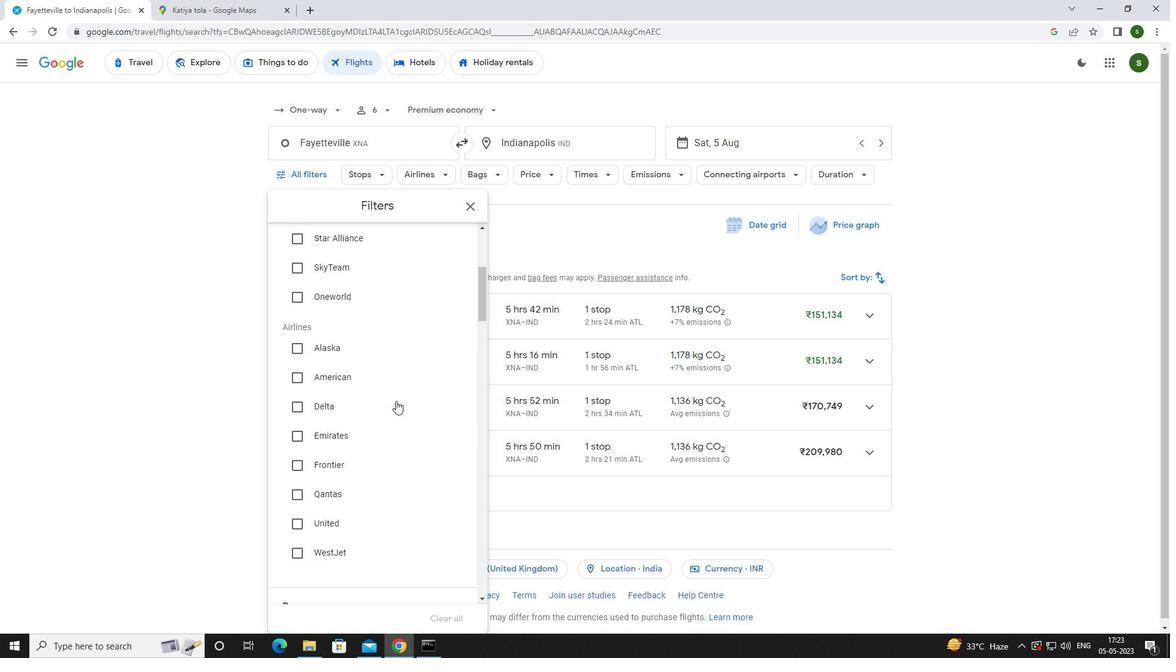 
Action: Mouse scrolled (396, 400) with delta (0, 0)
Screenshot: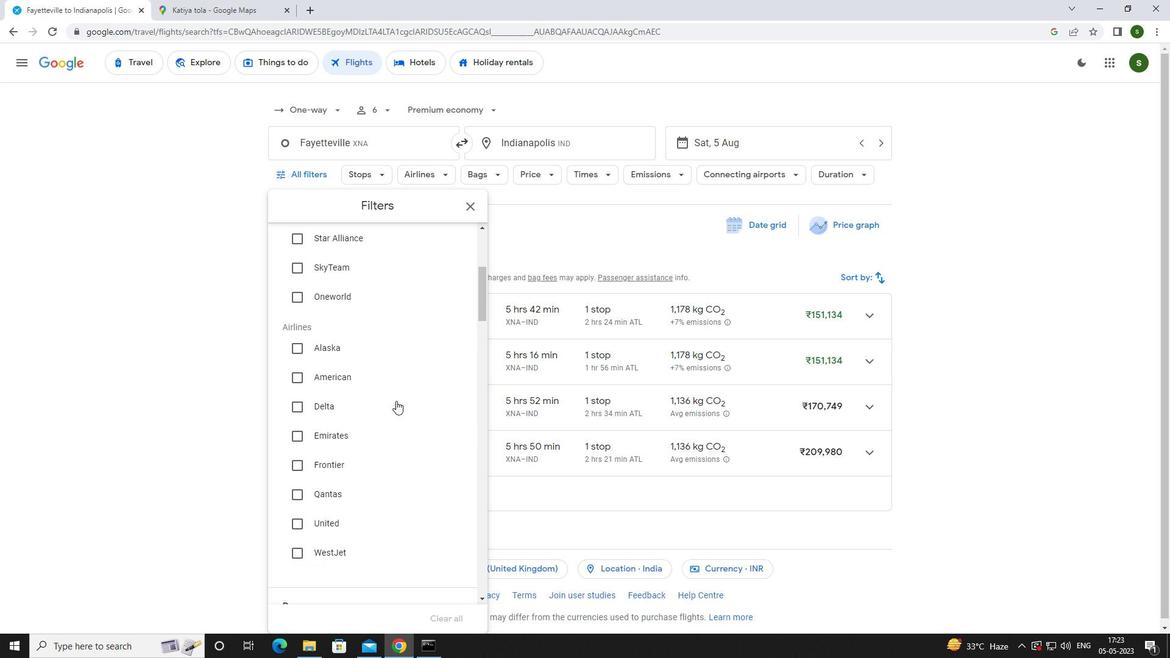 
Action: Mouse scrolled (396, 400) with delta (0, 0)
Screenshot: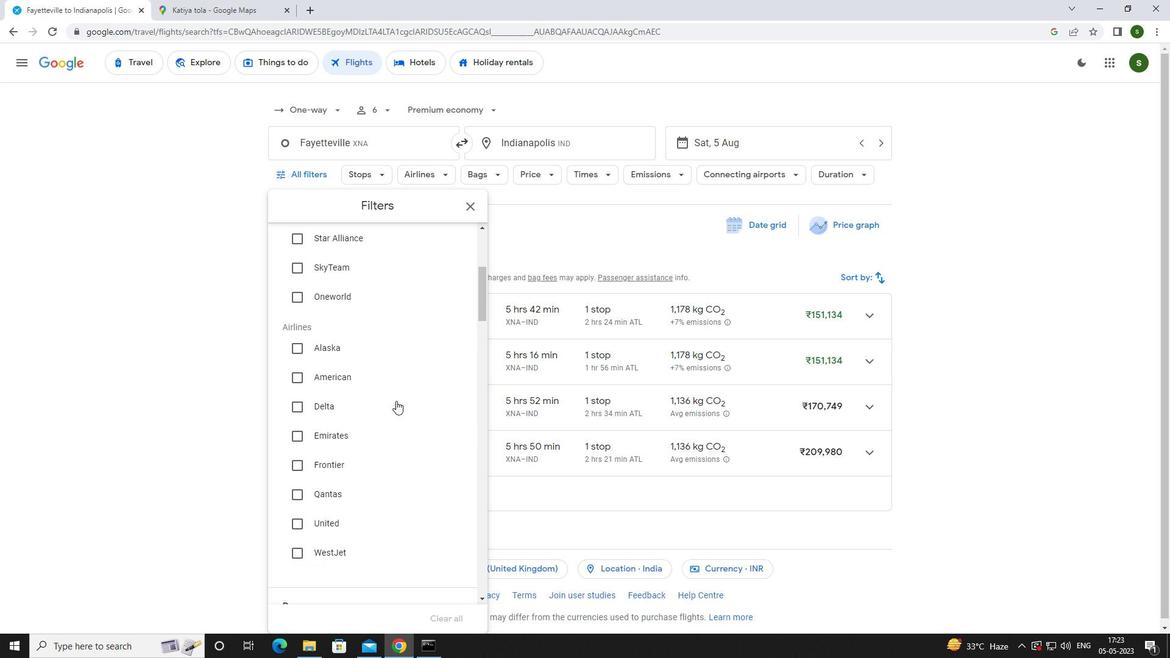 
Action: Mouse moved to (320, 274)
Screenshot: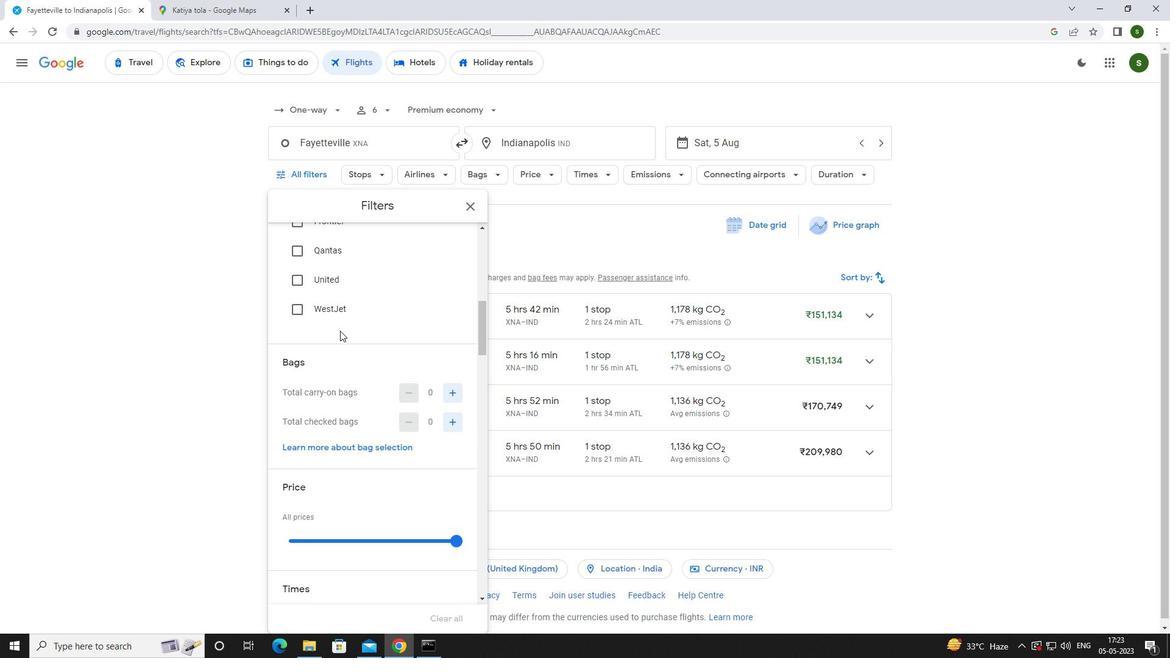 
Action: Mouse pressed left at (320, 274)
Screenshot: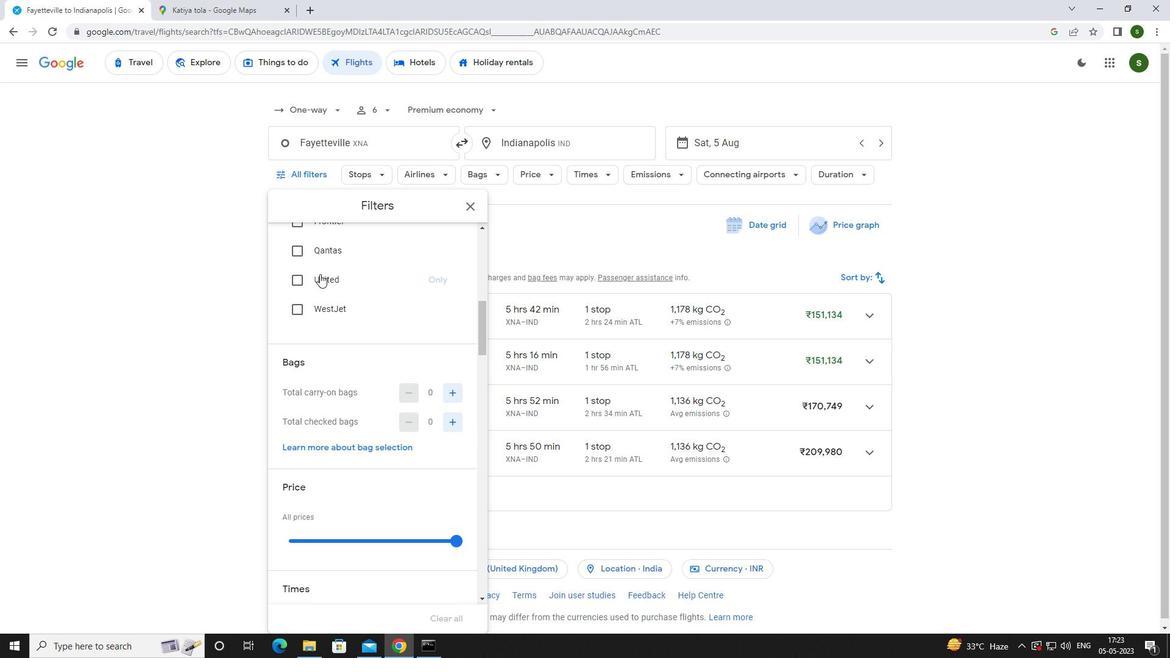 
Action: Mouse moved to (448, 391)
Screenshot: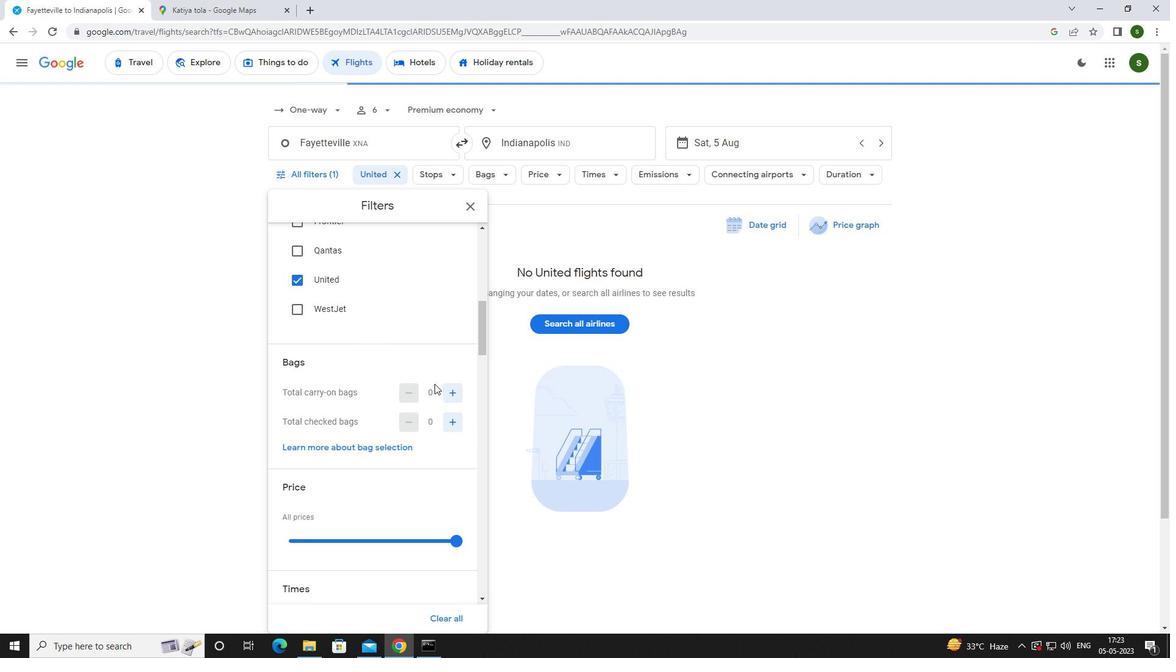 
Action: Mouse pressed left at (448, 391)
Screenshot: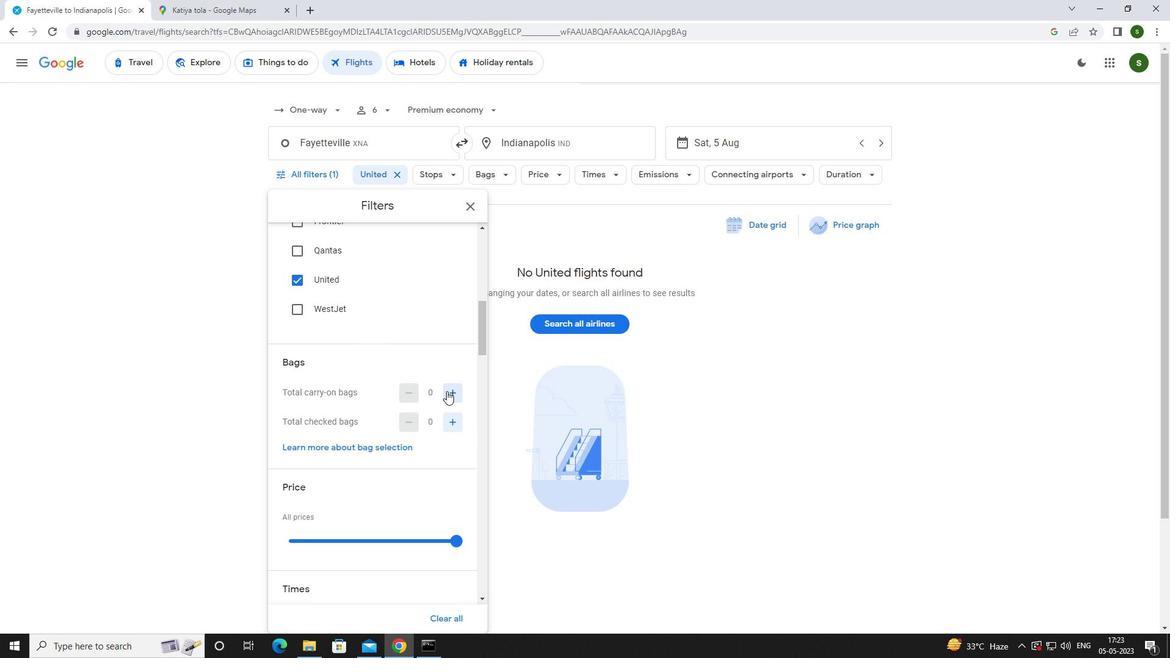 
Action: Mouse moved to (455, 540)
Screenshot: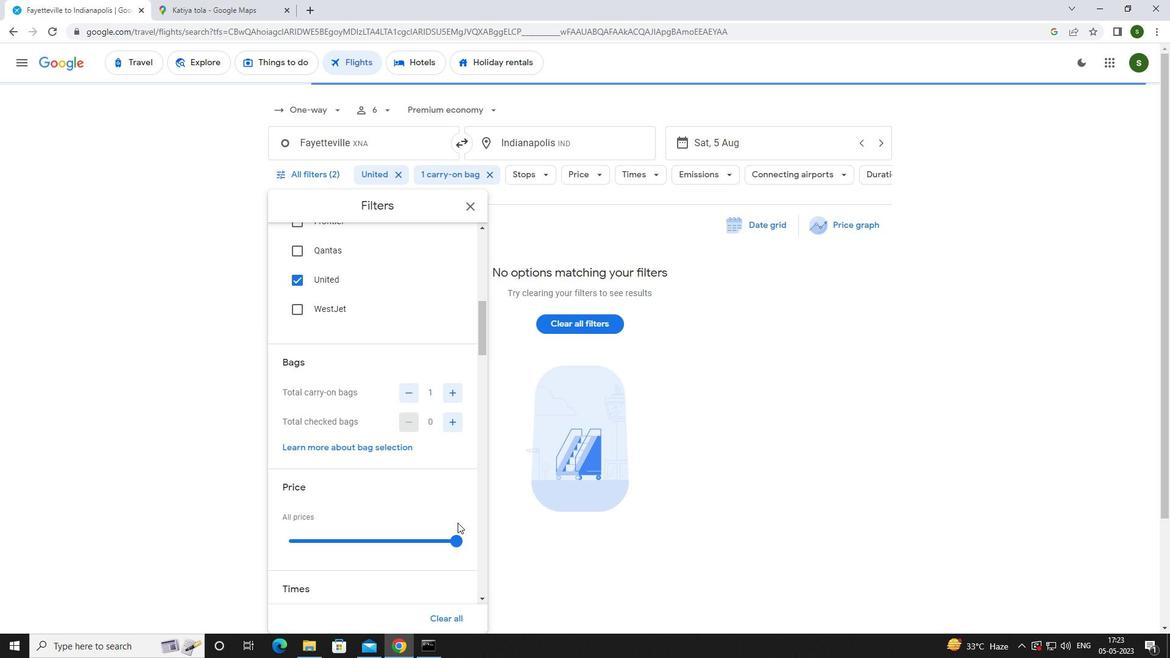 
Action: Mouse pressed left at (455, 540)
Screenshot: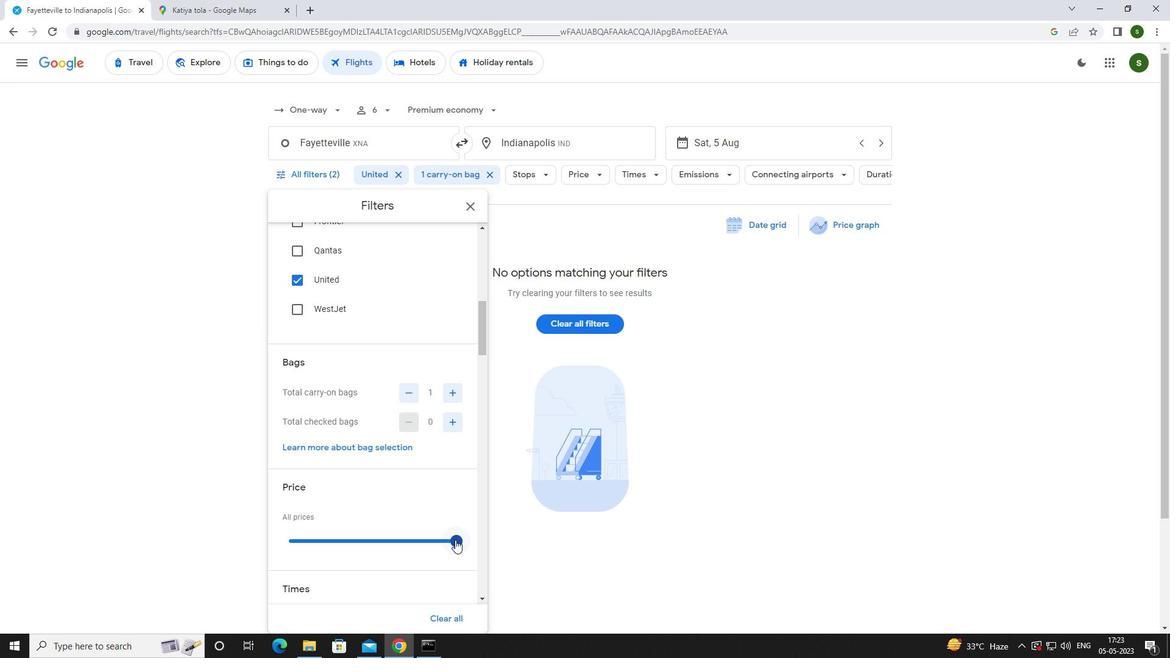 
Action: Mouse moved to (319, 507)
Screenshot: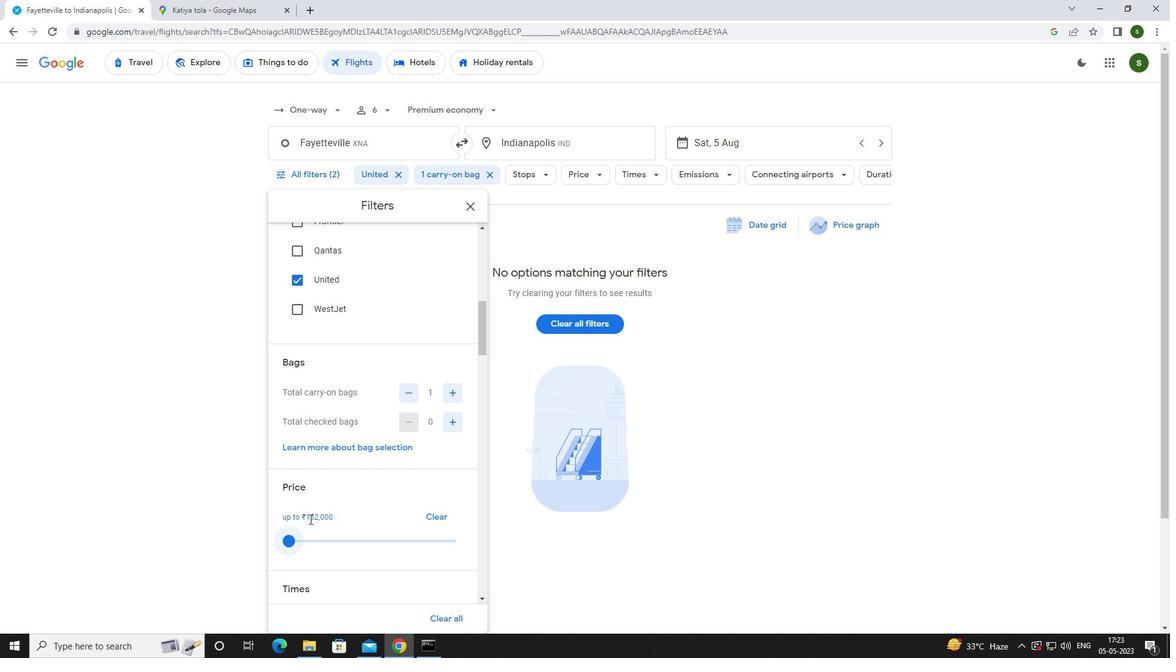 
Action: Mouse scrolled (319, 506) with delta (0, 0)
Screenshot: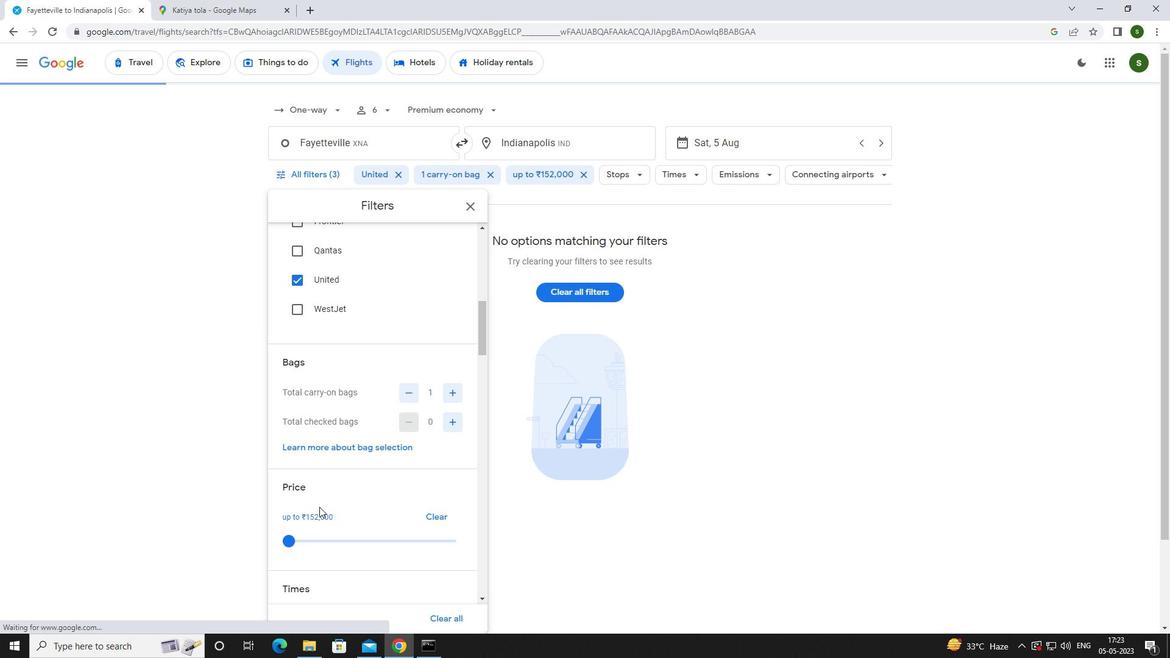 
Action: Mouse scrolled (319, 506) with delta (0, 0)
Screenshot: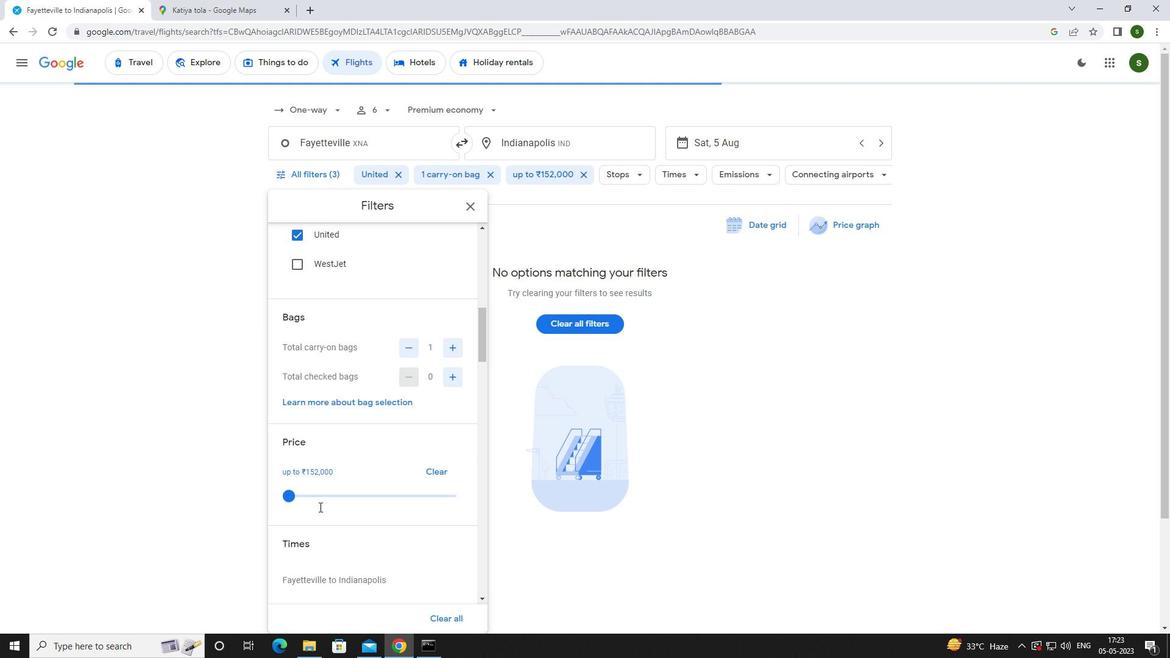 
Action: Mouse scrolled (319, 506) with delta (0, 0)
Screenshot: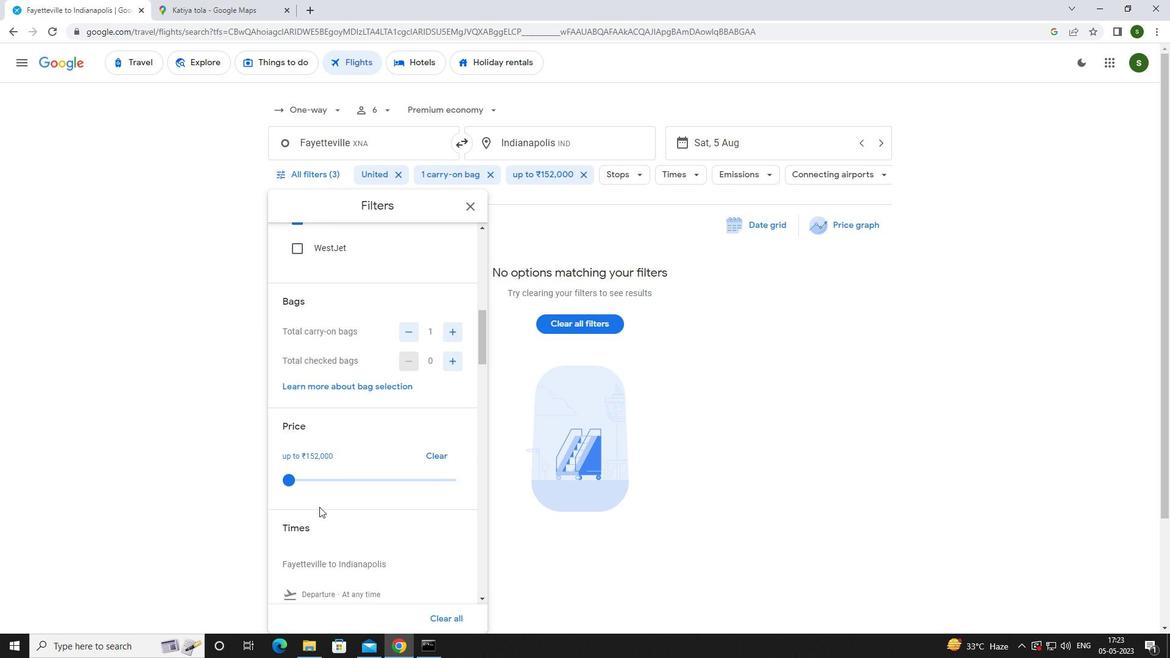 
Action: Mouse moved to (287, 496)
Screenshot: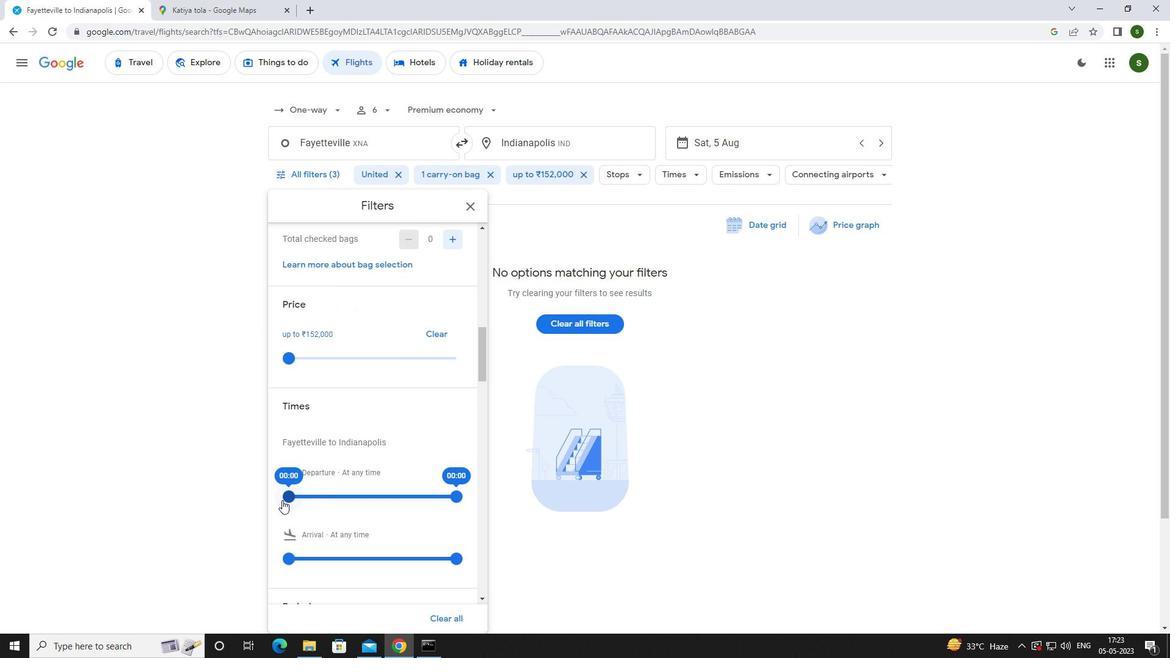 
Action: Mouse pressed left at (287, 496)
Screenshot: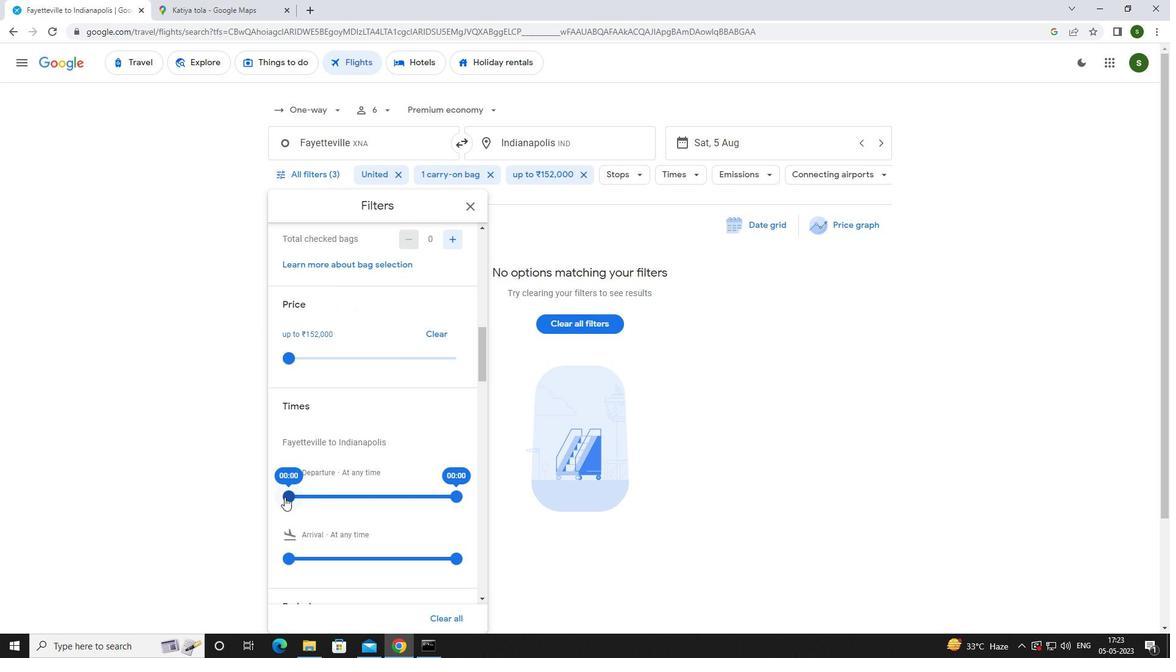 
Action: Mouse moved to (582, 559)
Screenshot: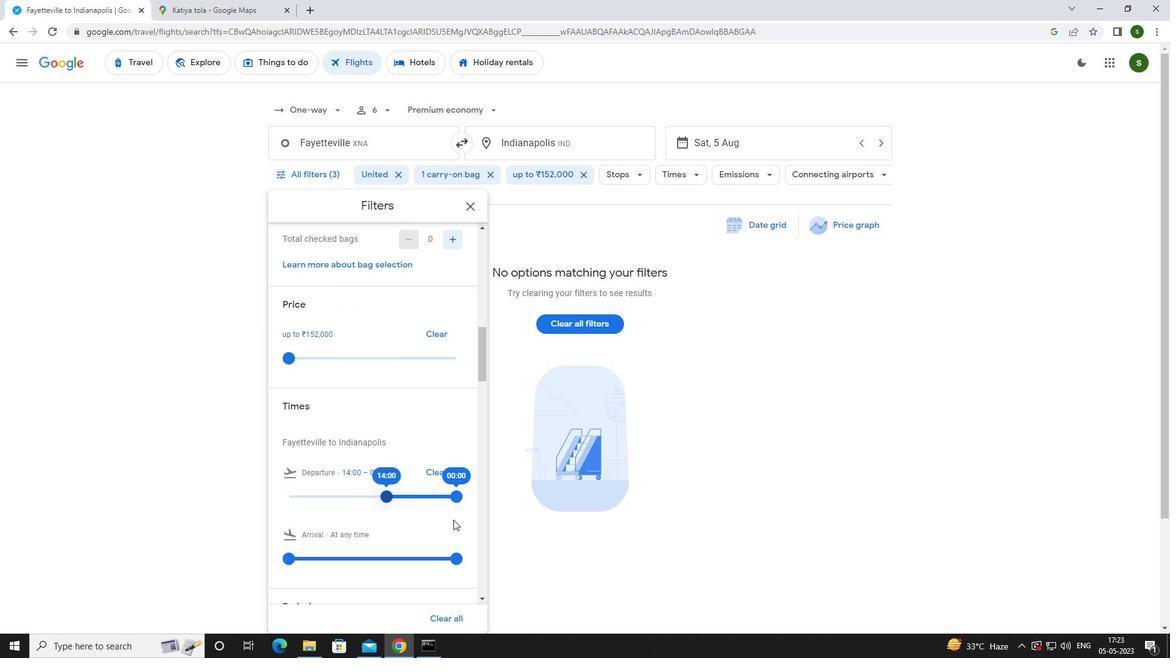 
Action: Mouse pressed left at (582, 559)
Screenshot: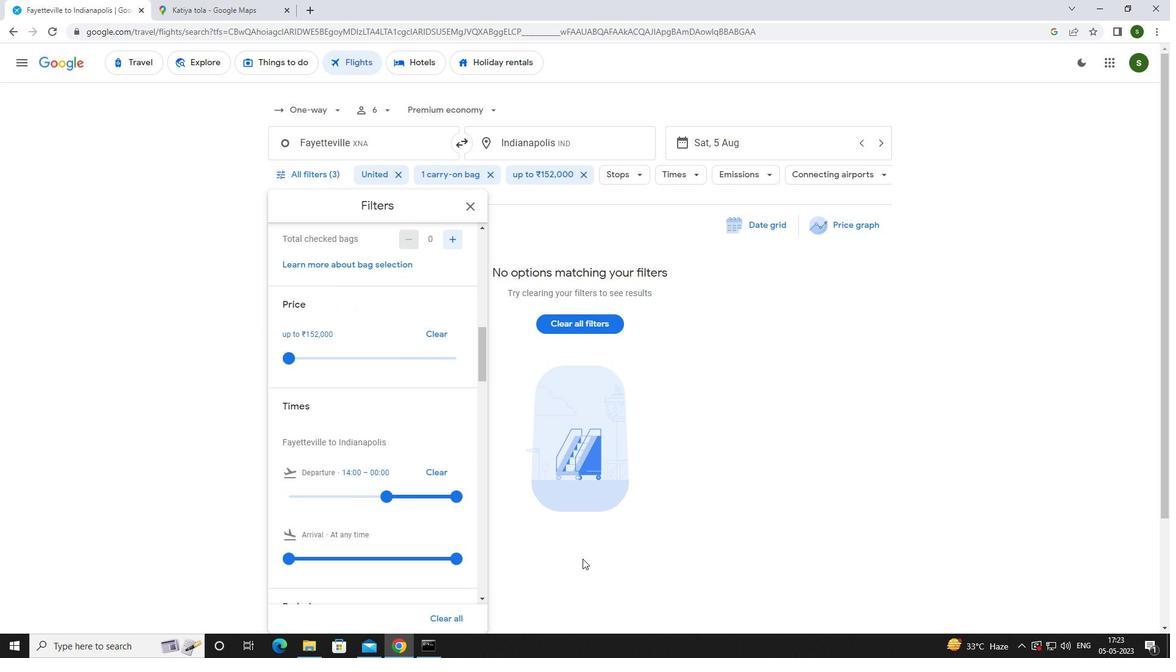 
Action: Mouse moved to (583, 557)
Screenshot: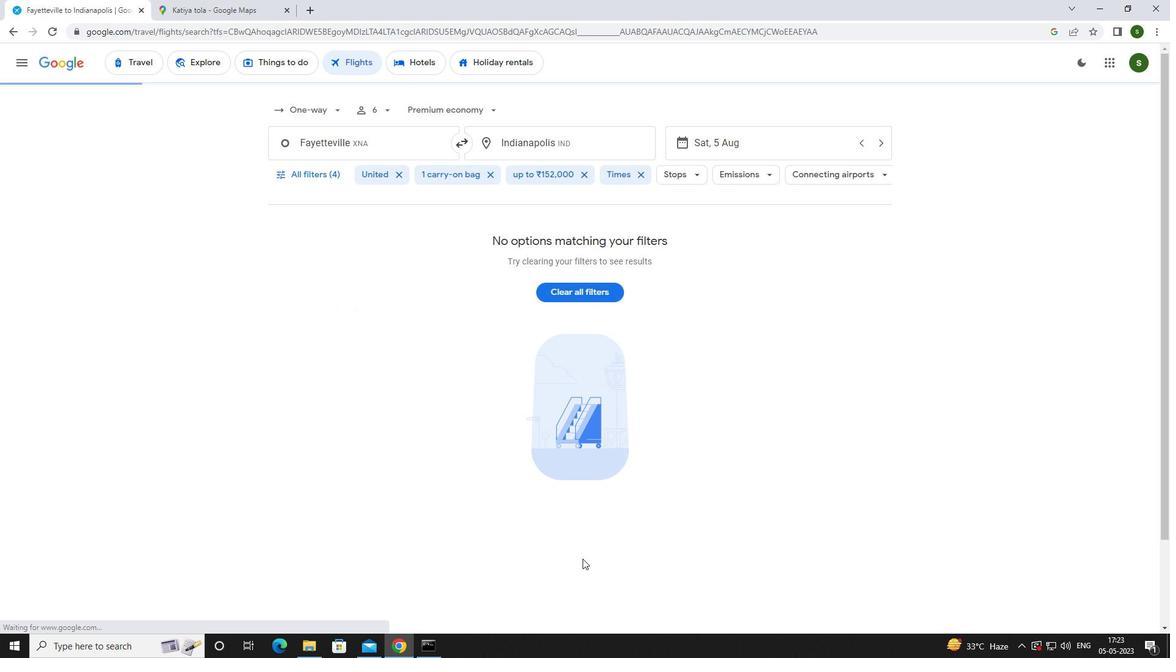 
